 Task: Look for space in Jidd Ḩafş, Bahrain from 11th June, 2023 to 15th June, 2023 for 2 adults in price range Rs.7000 to Rs.16000. Place can be private room with 1  bedroom having 2 beds and 1 bathroom. Property type can be house, flat, guest house, hotel. Booking option can be shelf check-in. Required host language is English.
Action: Mouse moved to (638, 84)
Screenshot: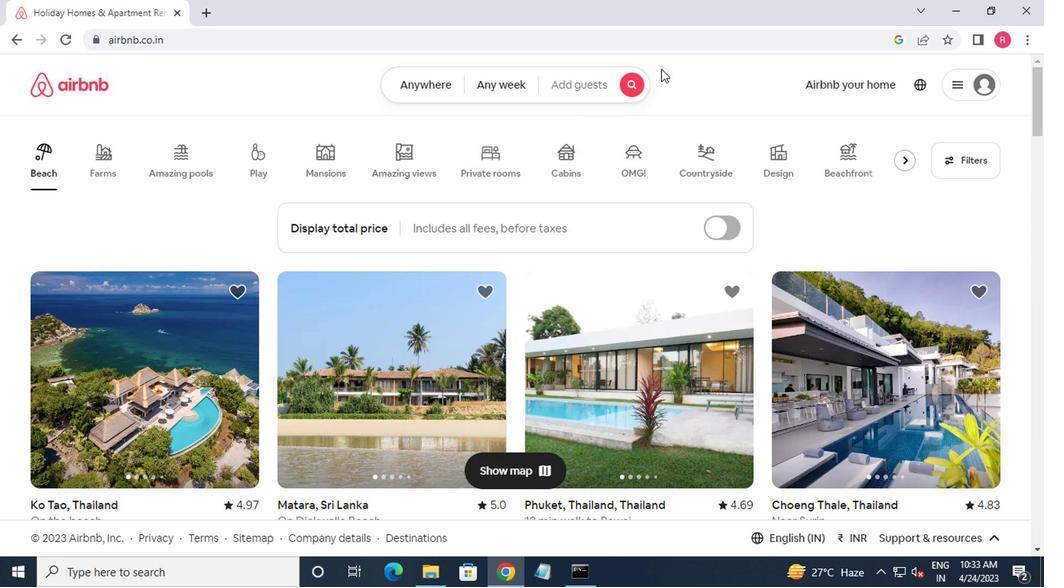 
Action: Mouse pressed left at (638, 84)
Screenshot: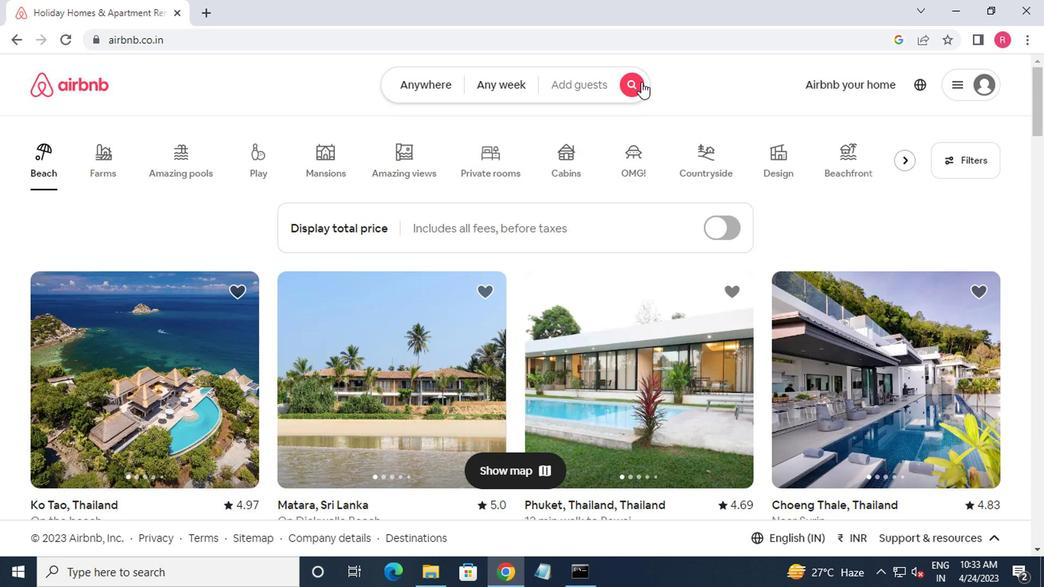 
Action: Mouse moved to (307, 156)
Screenshot: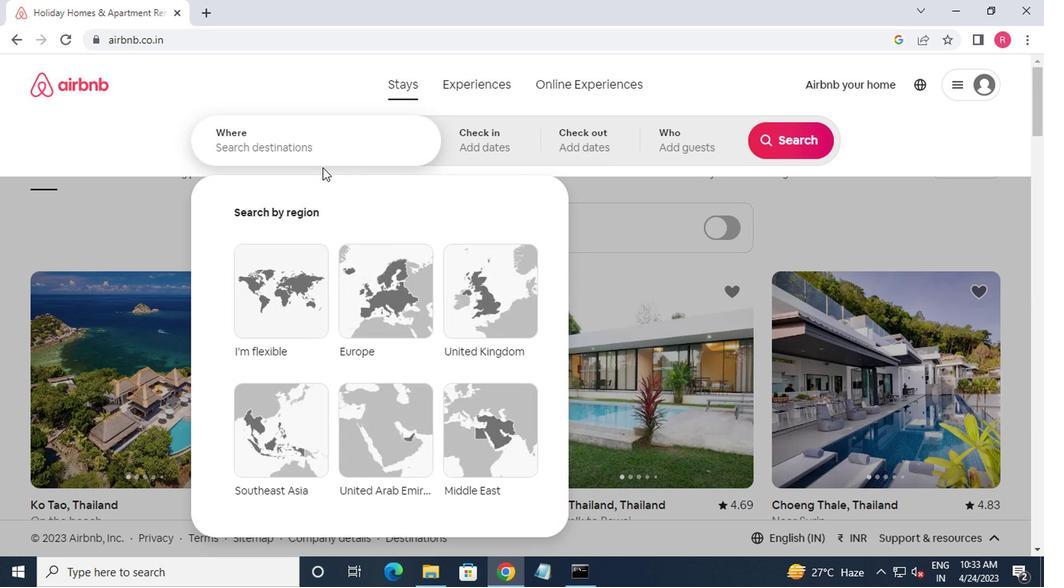
Action: Mouse pressed left at (307, 156)
Screenshot: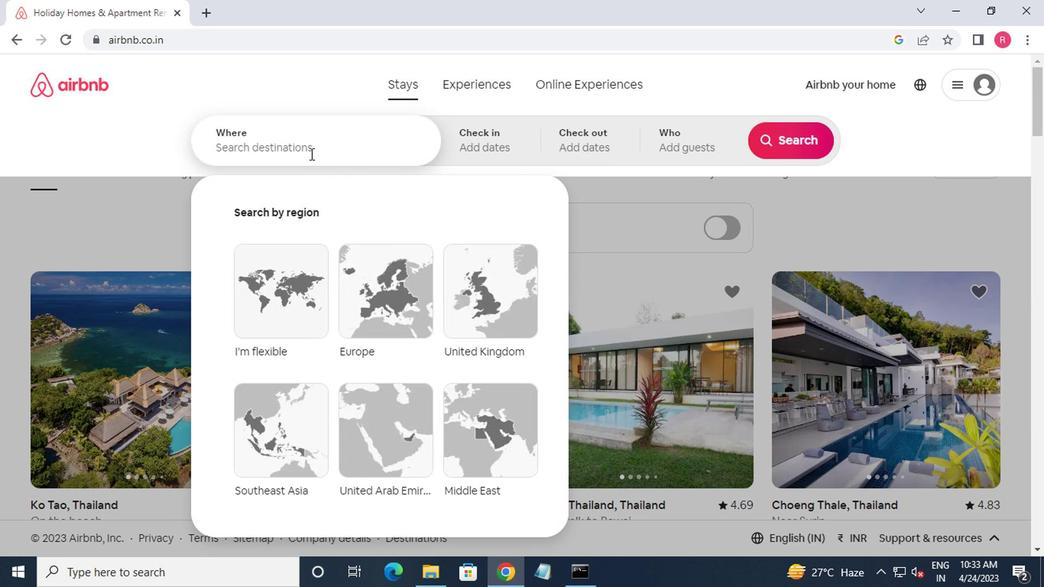 
Action: Key pressed jidd<Key.space>
Screenshot: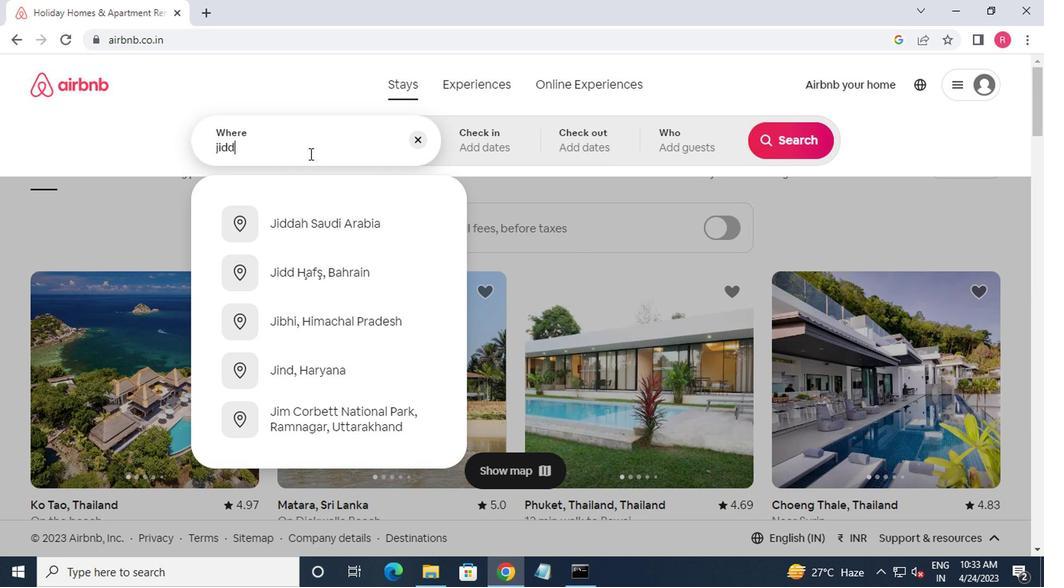 
Action: Mouse moved to (290, 275)
Screenshot: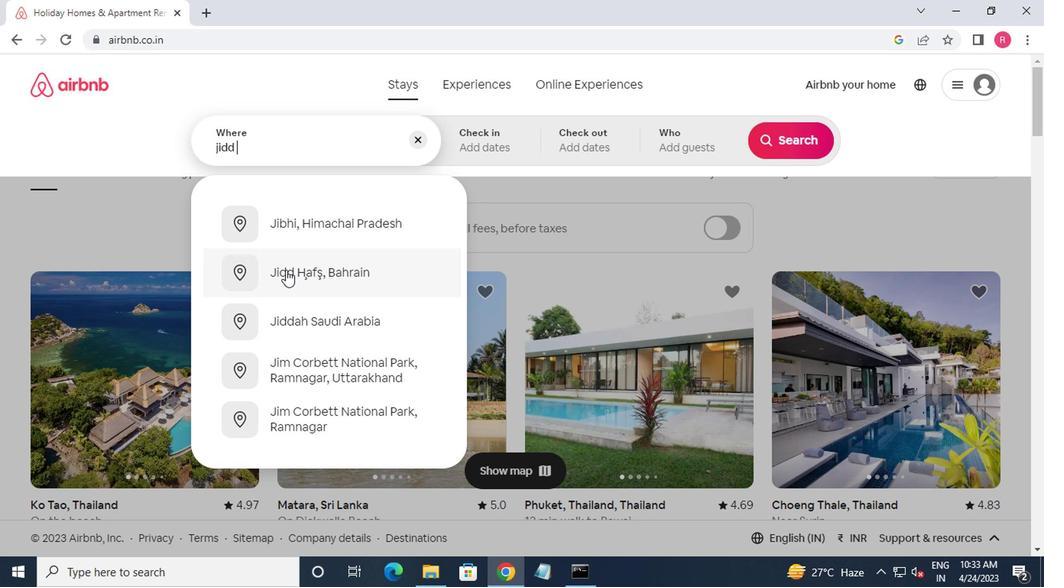 
Action: Mouse pressed left at (290, 275)
Screenshot: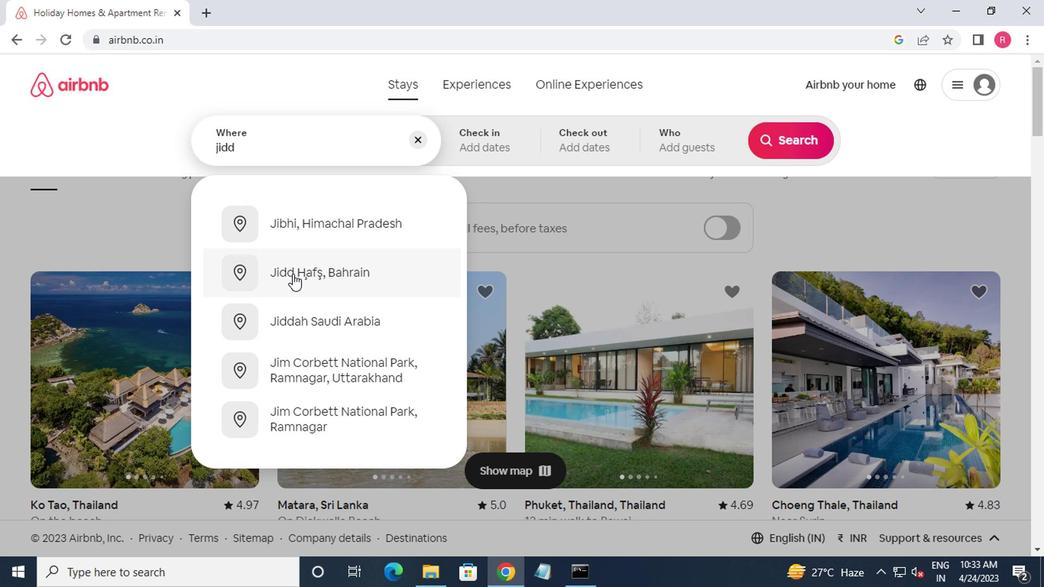
Action: Mouse moved to (776, 264)
Screenshot: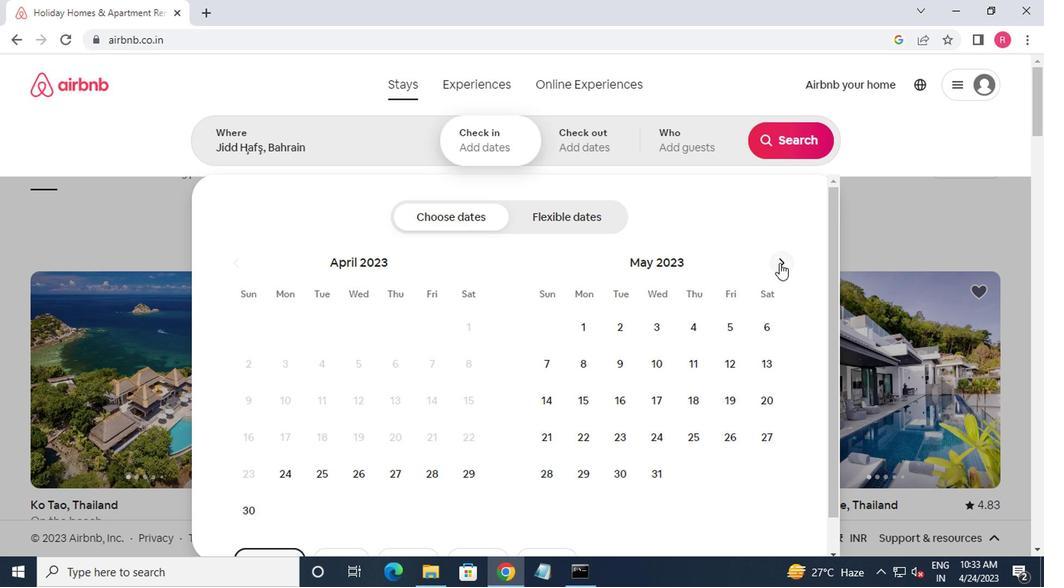 
Action: Mouse pressed left at (776, 264)
Screenshot: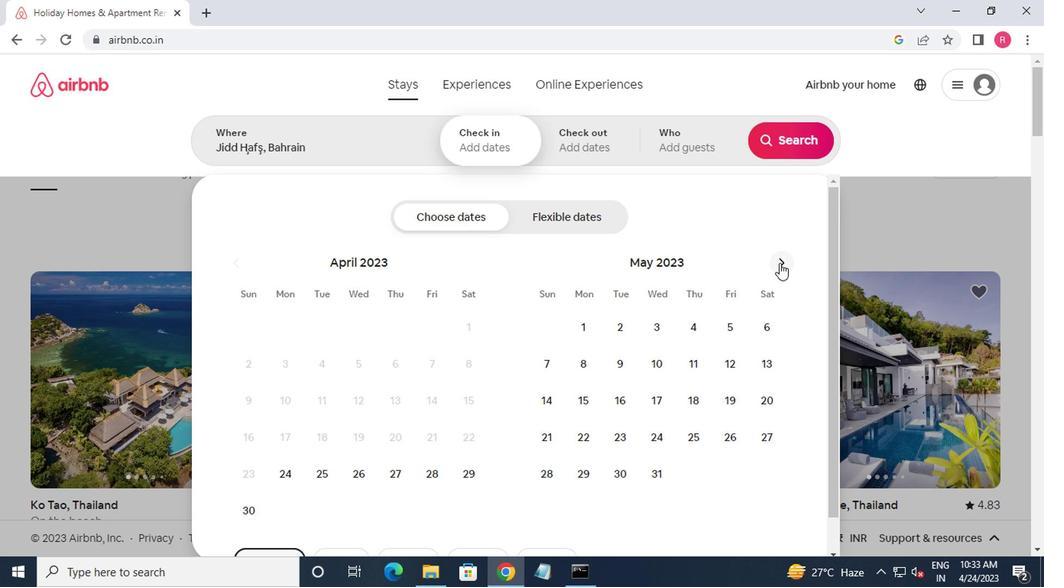 
Action: Mouse moved to (553, 396)
Screenshot: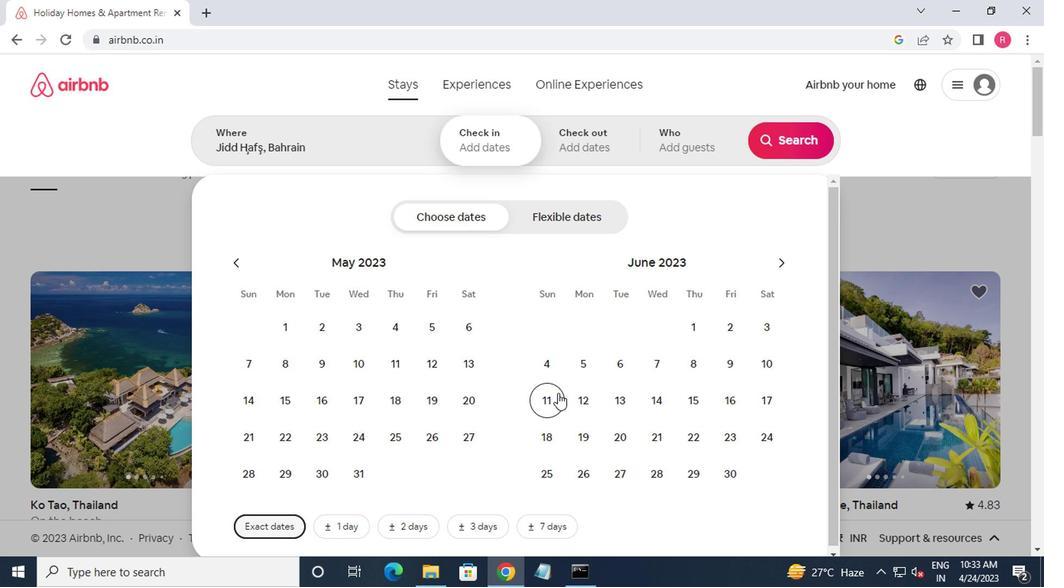 
Action: Mouse pressed left at (553, 396)
Screenshot: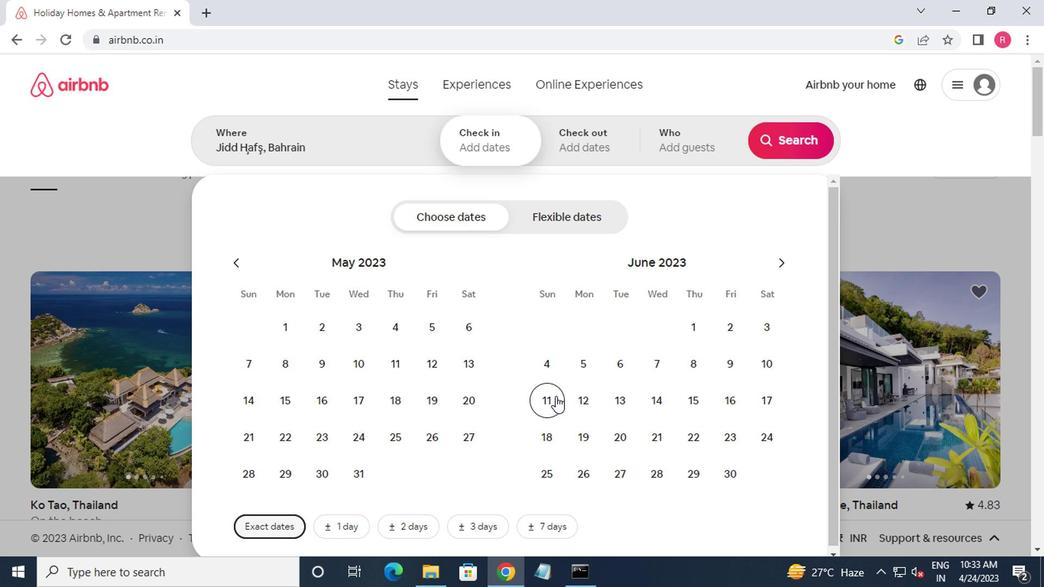 
Action: Mouse moved to (681, 400)
Screenshot: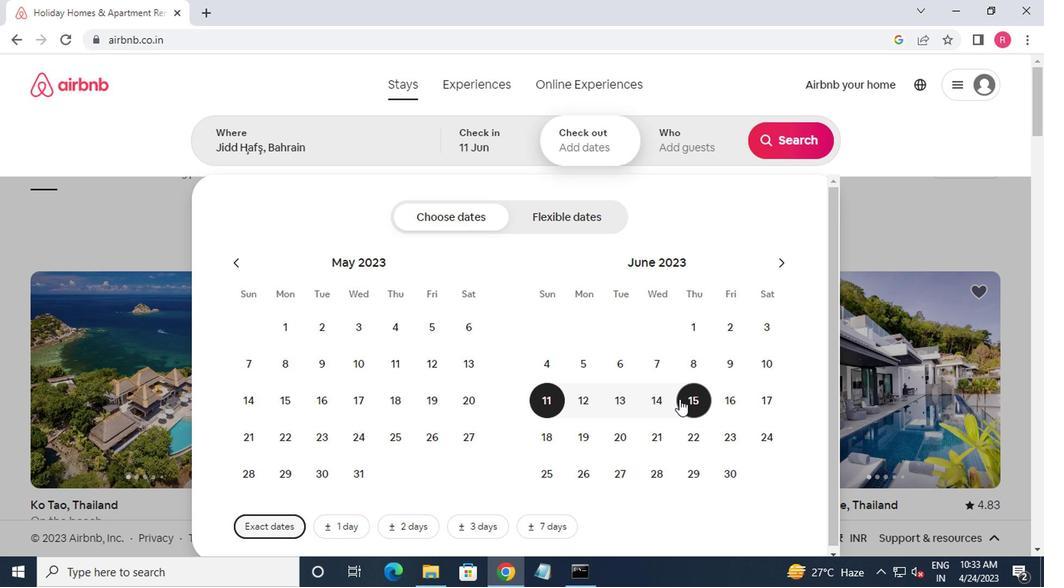 
Action: Mouse pressed left at (681, 400)
Screenshot: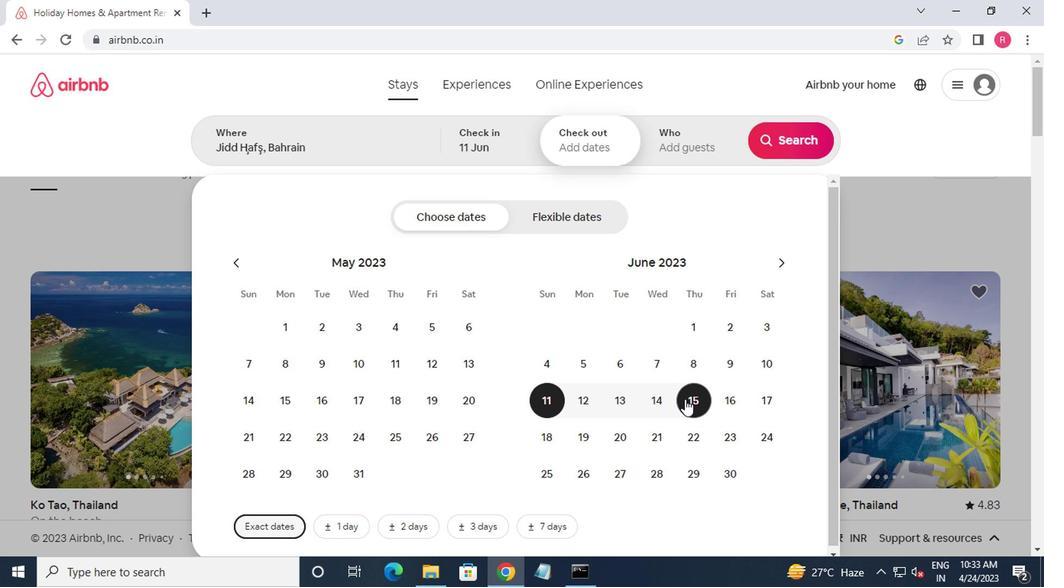 
Action: Mouse moved to (698, 148)
Screenshot: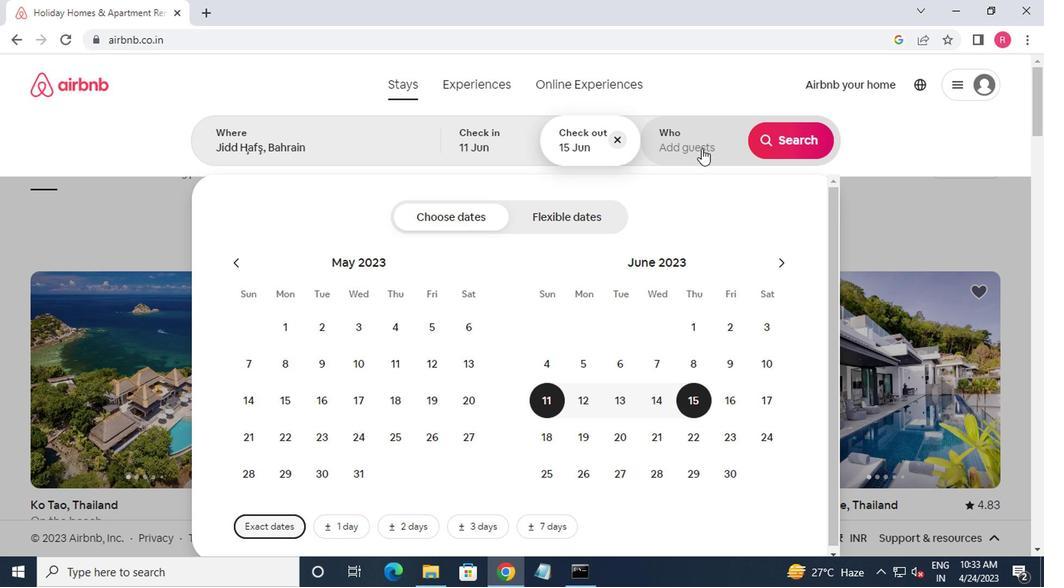 
Action: Mouse pressed left at (698, 148)
Screenshot: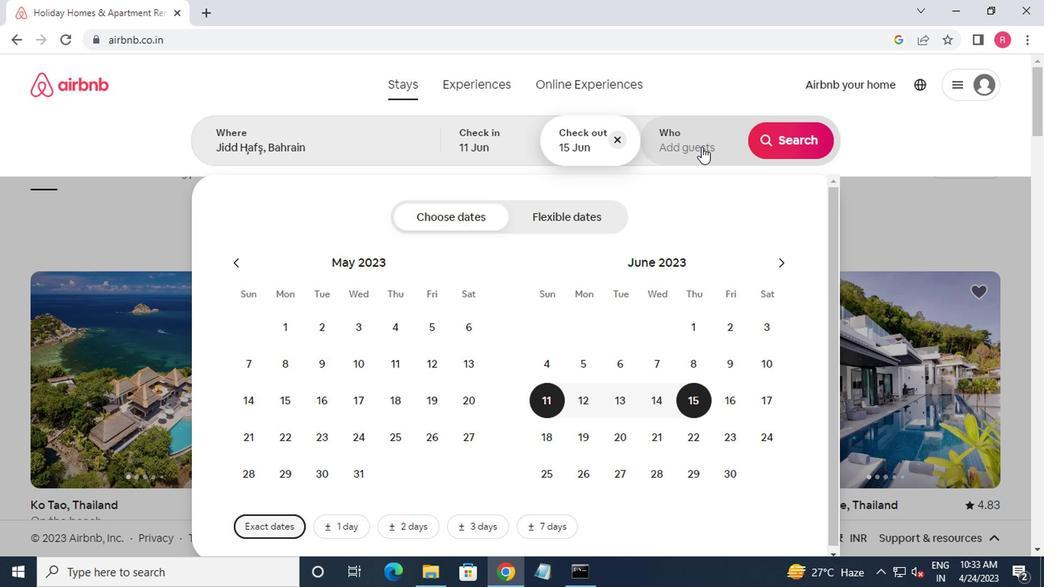 
Action: Mouse moved to (784, 226)
Screenshot: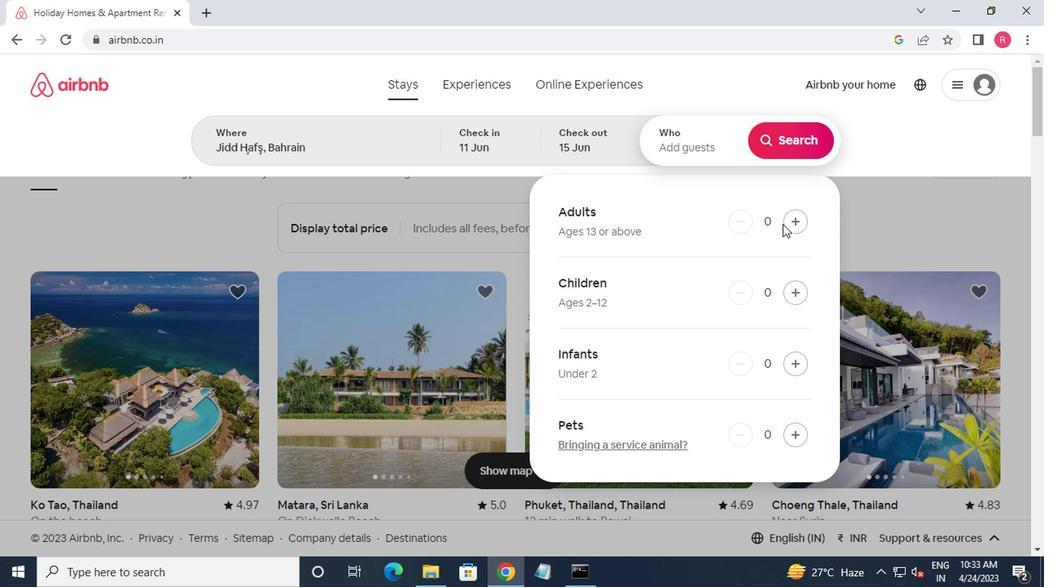 
Action: Mouse pressed left at (784, 226)
Screenshot: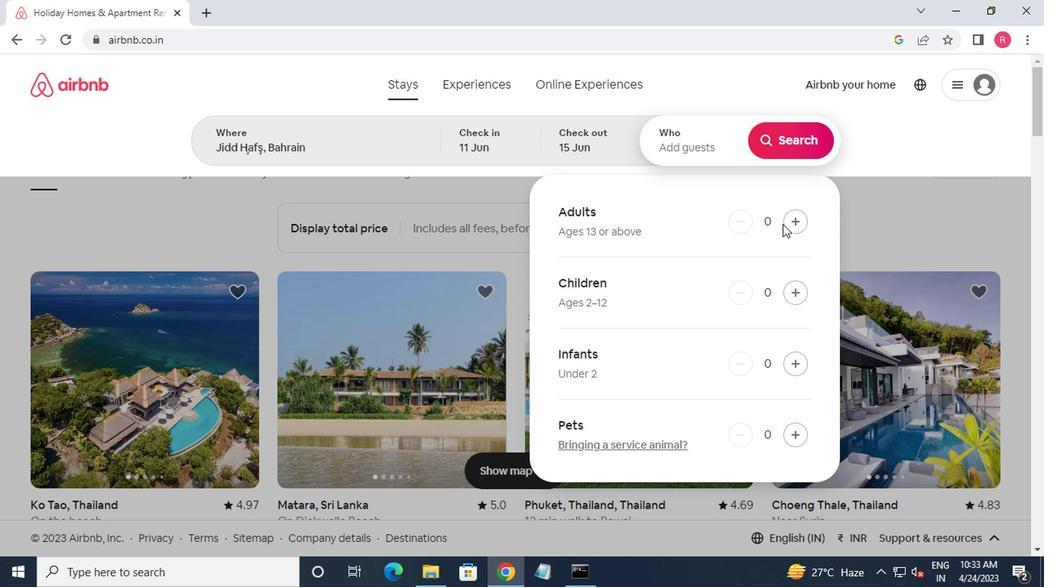 
Action: Mouse moved to (785, 226)
Screenshot: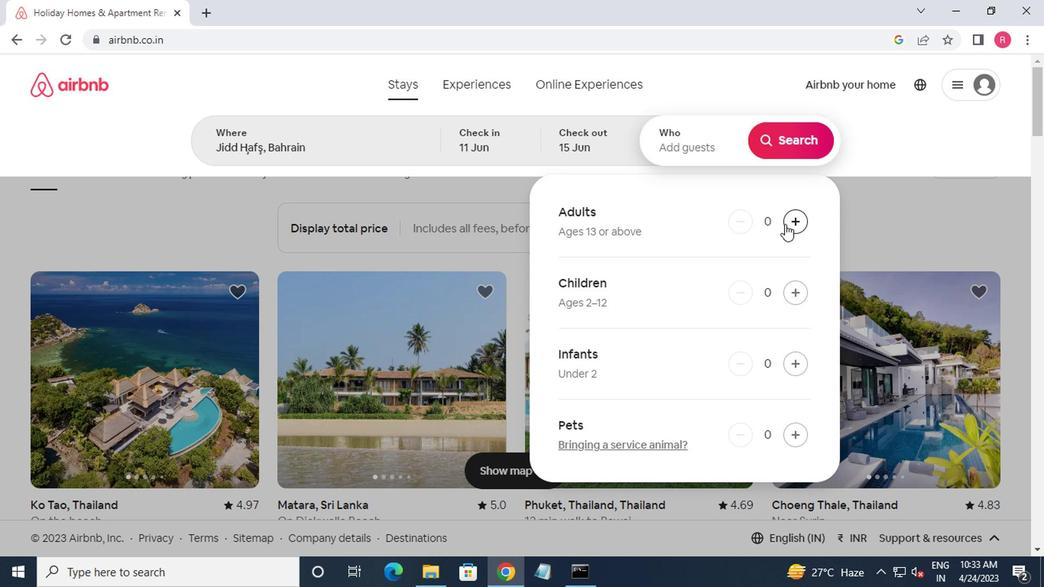 
Action: Mouse pressed left at (785, 226)
Screenshot: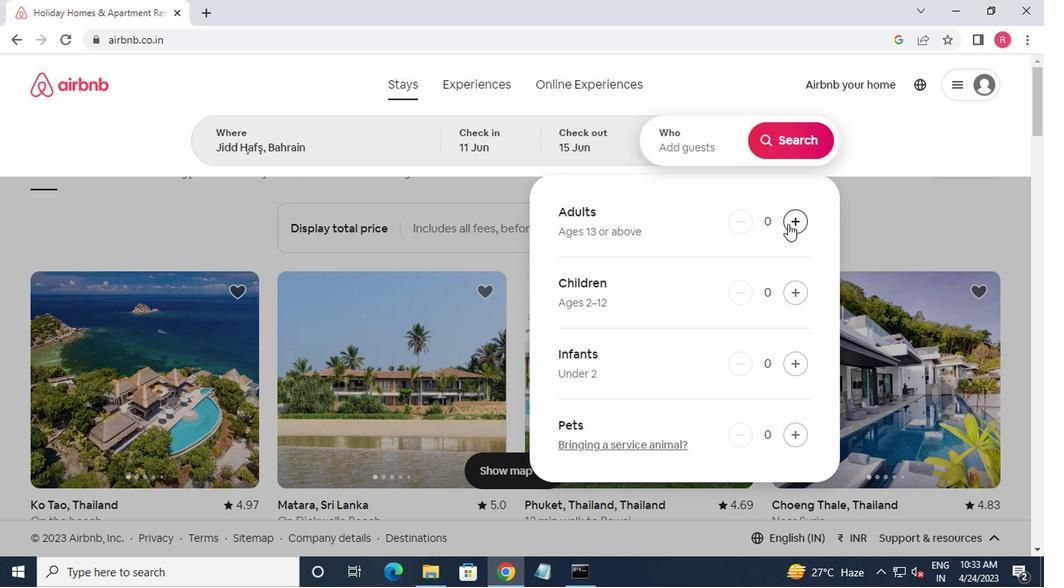 
Action: Mouse moved to (776, 150)
Screenshot: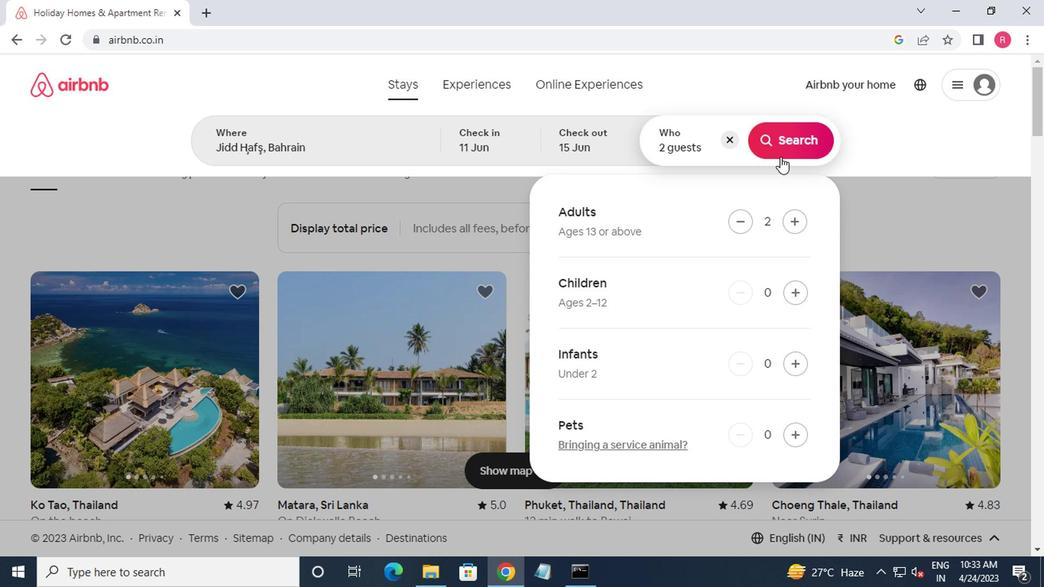 
Action: Mouse pressed left at (776, 150)
Screenshot: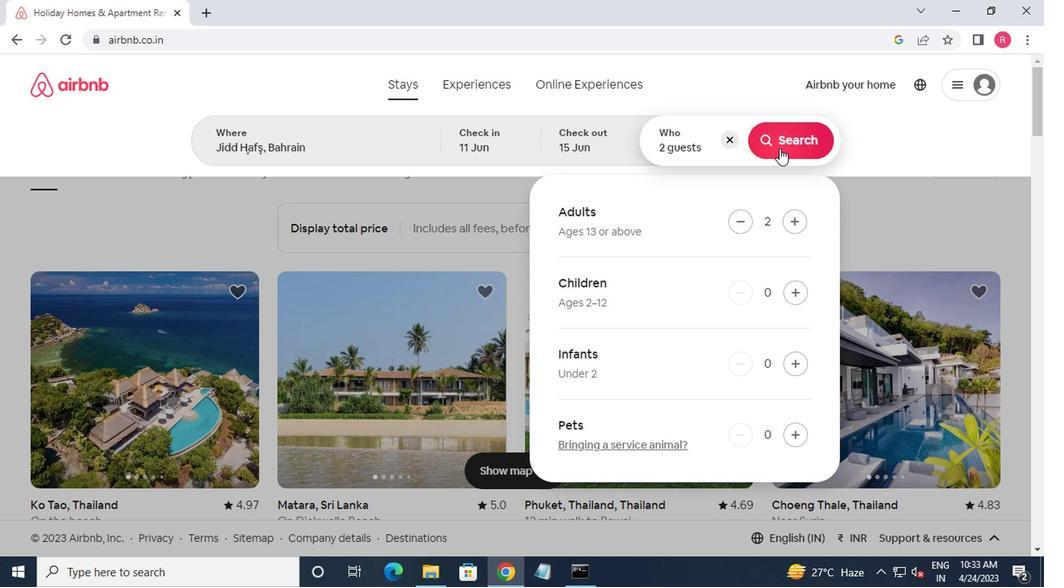 
Action: Mouse moved to (996, 139)
Screenshot: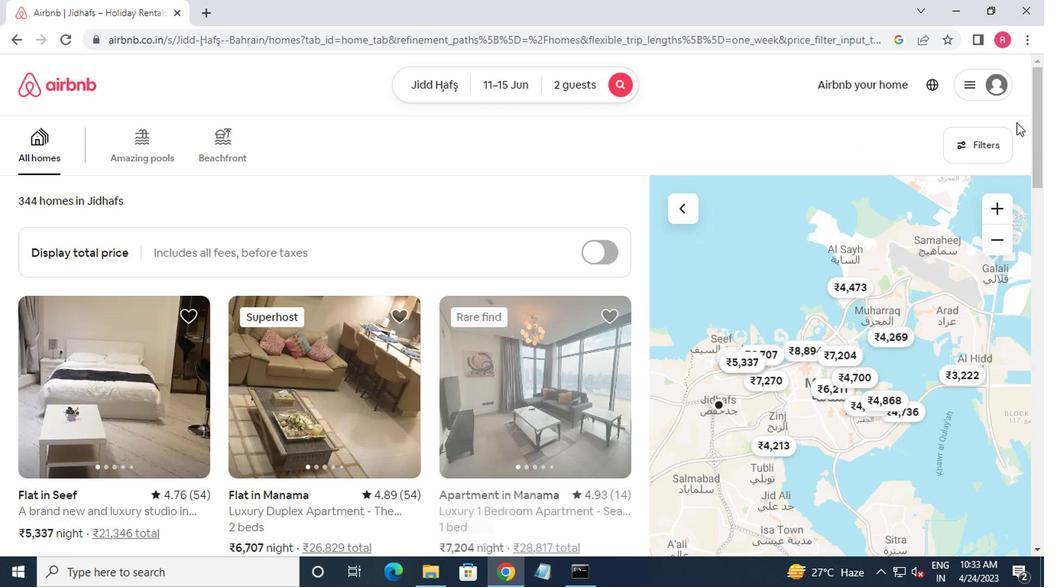 
Action: Mouse pressed left at (996, 139)
Screenshot: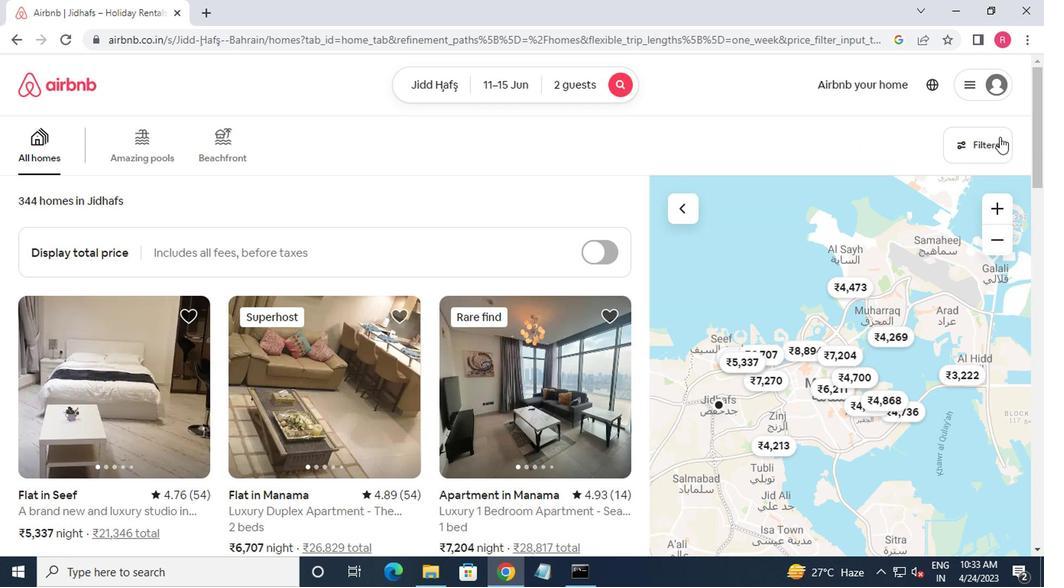 
Action: Mouse moved to (323, 331)
Screenshot: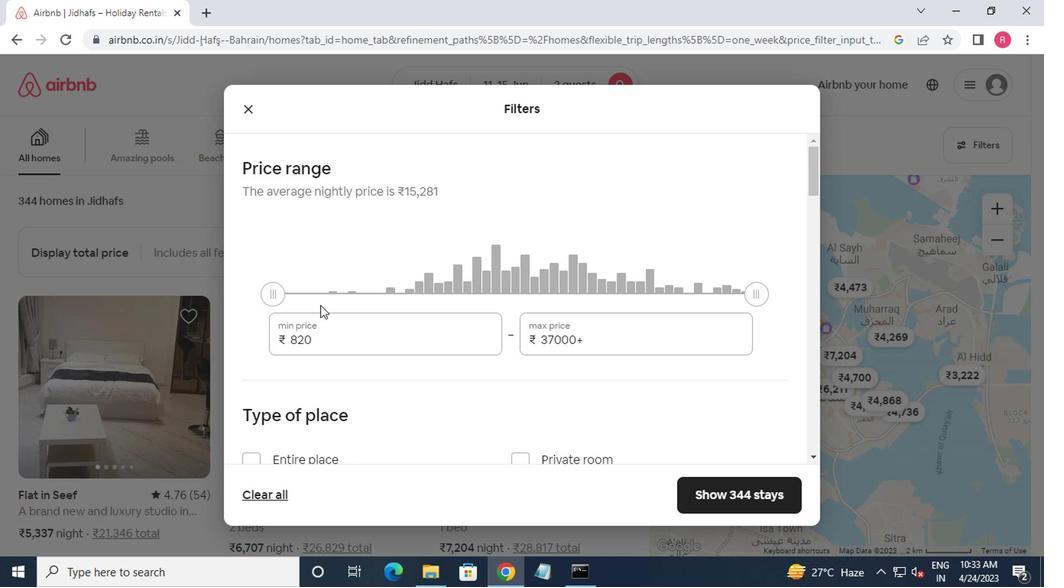 
Action: Mouse pressed left at (323, 331)
Screenshot: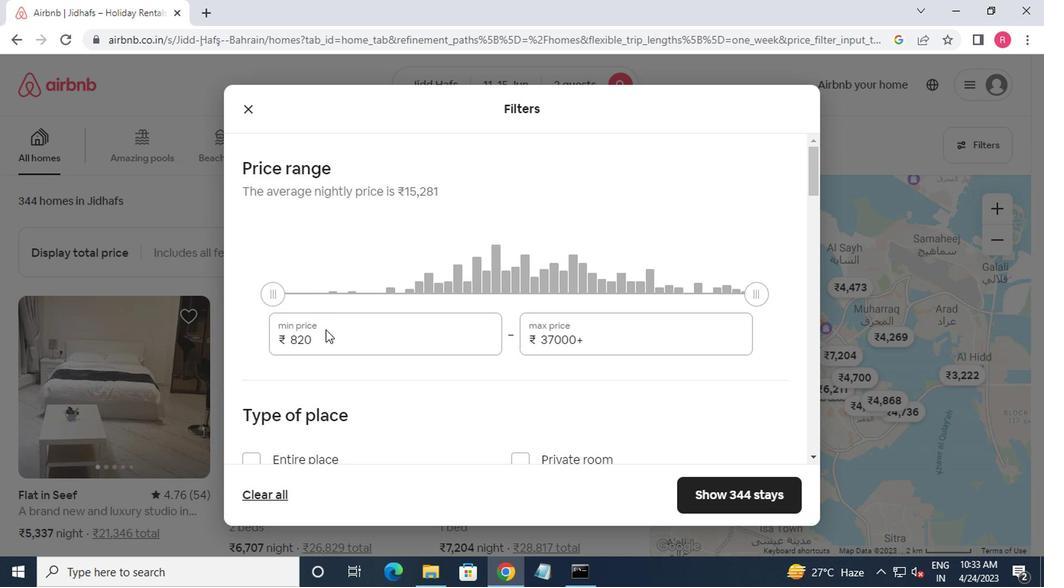 
Action: Mouse moved to (329, 330)
Screenshot: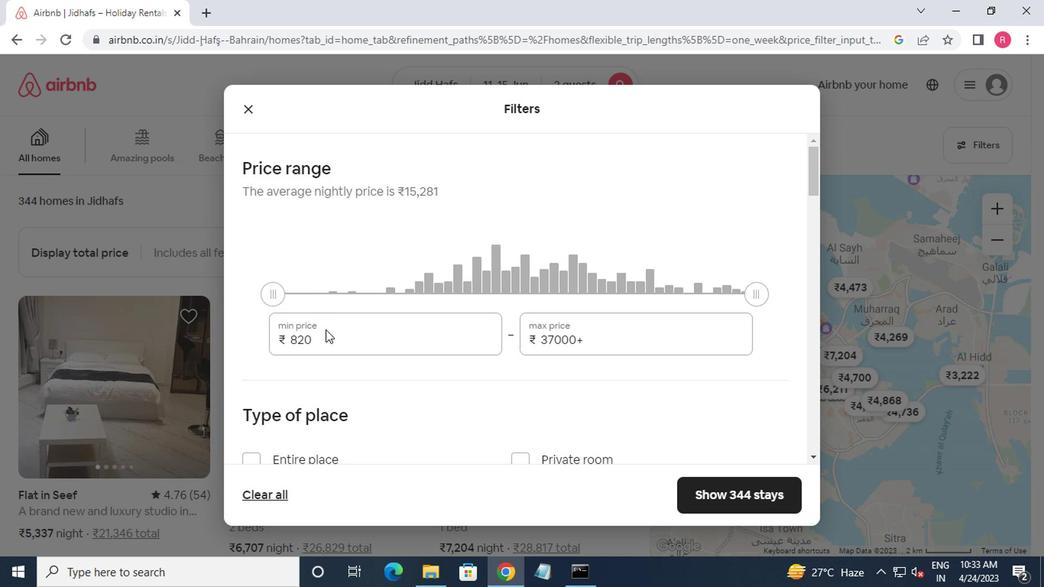 
Action: Key pressed <Key.backspace><Key.backspace><Key.backspace><Key.backspace><Key.backspace><Key.backspace><Key.backspace><Key.backspace><Key.backspace><Key.backspace><Key.backspace><Key.backspace><Key.backspace>7000<Key.tab>1600<Key.backspace><Key.backspace><Key.backspace><Key.backspace><Key.backspace><Key.backspace><Key.backspace><Key.backspace><Key.backspace><Key.backspace><Key.backspace><Key.backspace><Key.backspace>16000
Screenshot: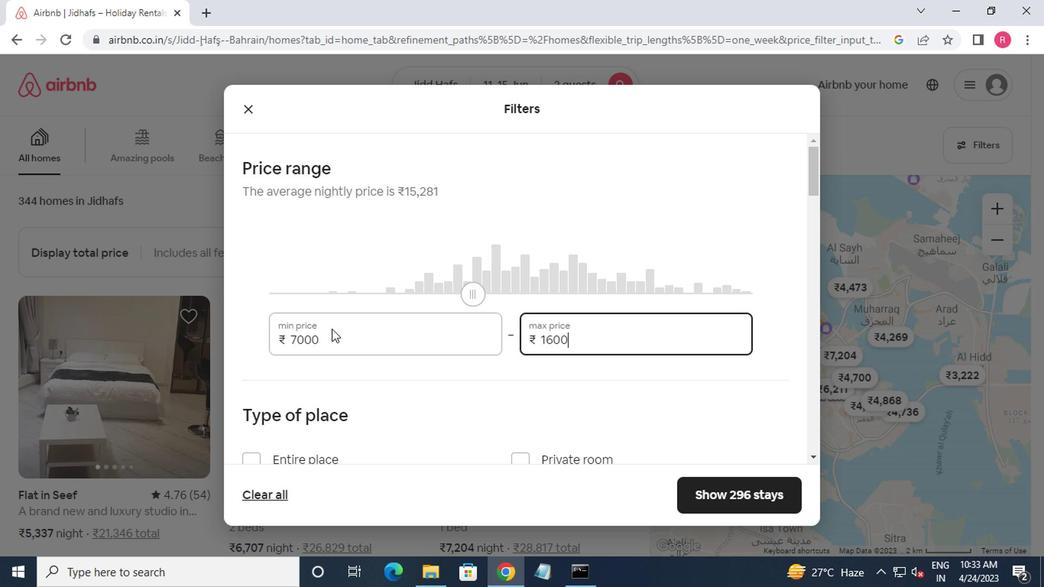 
Action: Mouse moved to (329, 330)
Screenshot: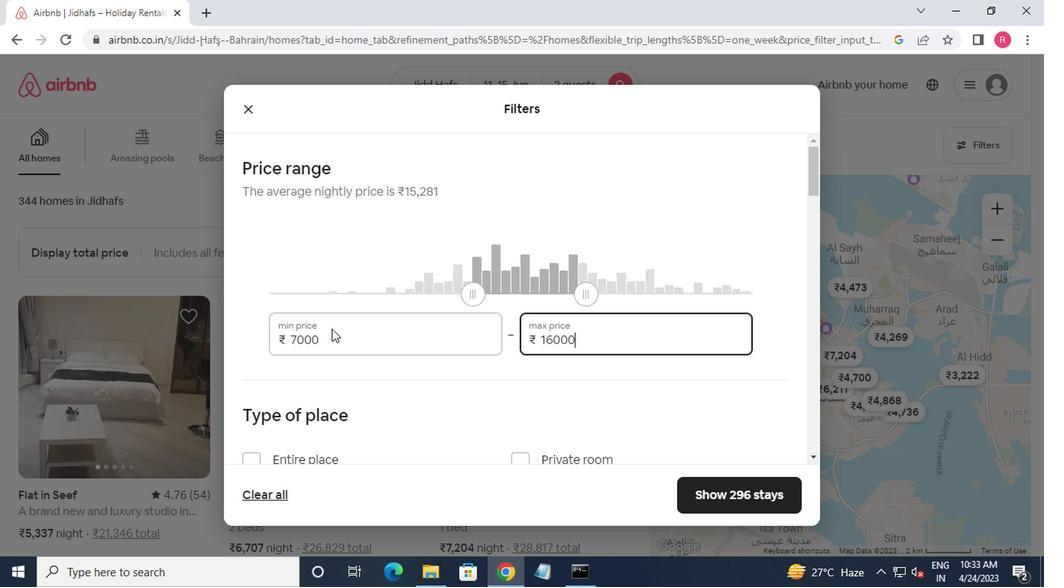 
Action: Mouse scrolled (329, 329) with delta (0, 0)
Screenshot: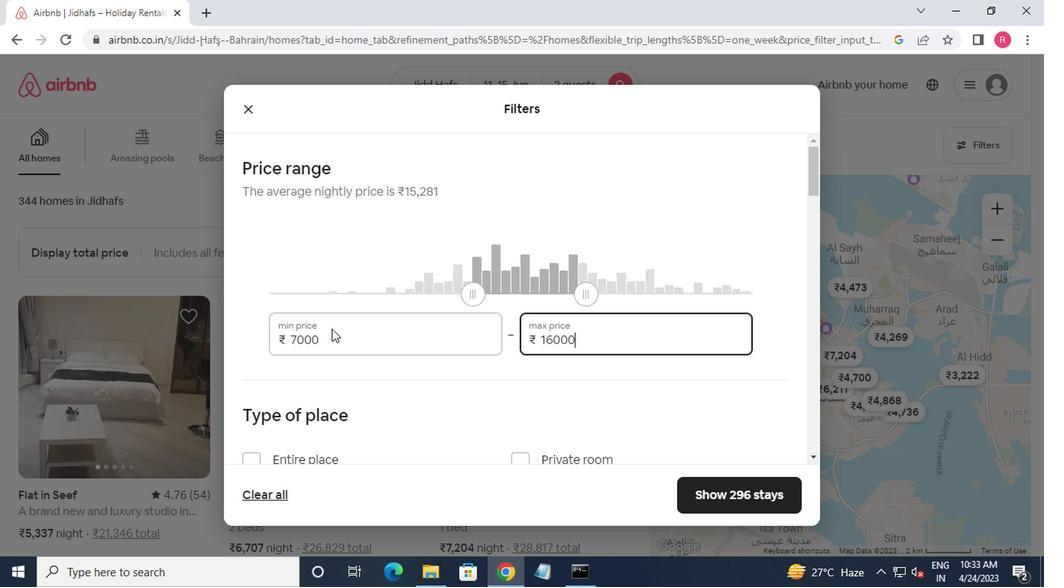 
Action: Mouse moved to (329, 340)
Screenshot: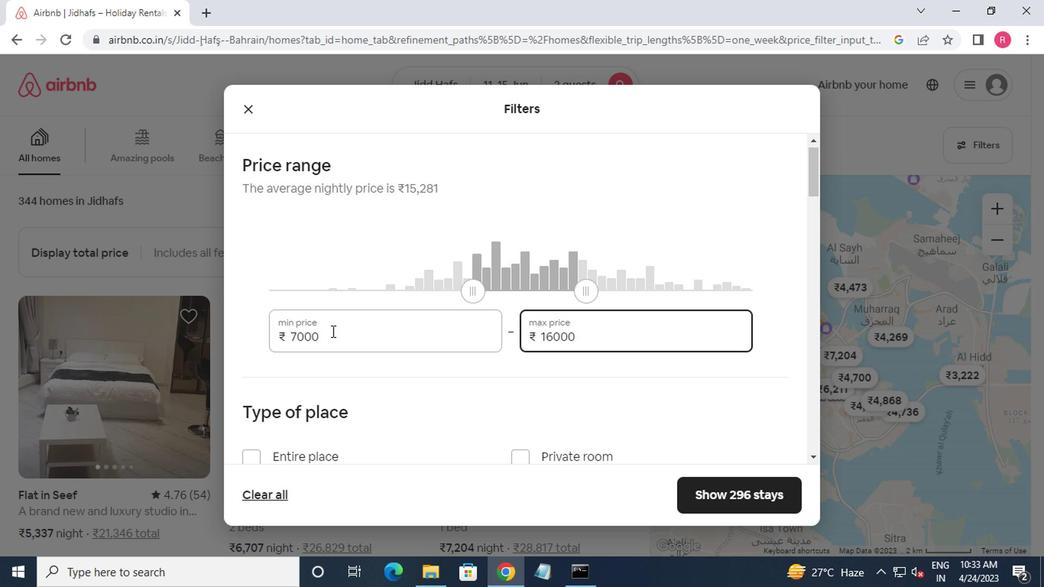 
Action: Mouse scrolled (329, 340) with delta (0, 0)
Screenshot: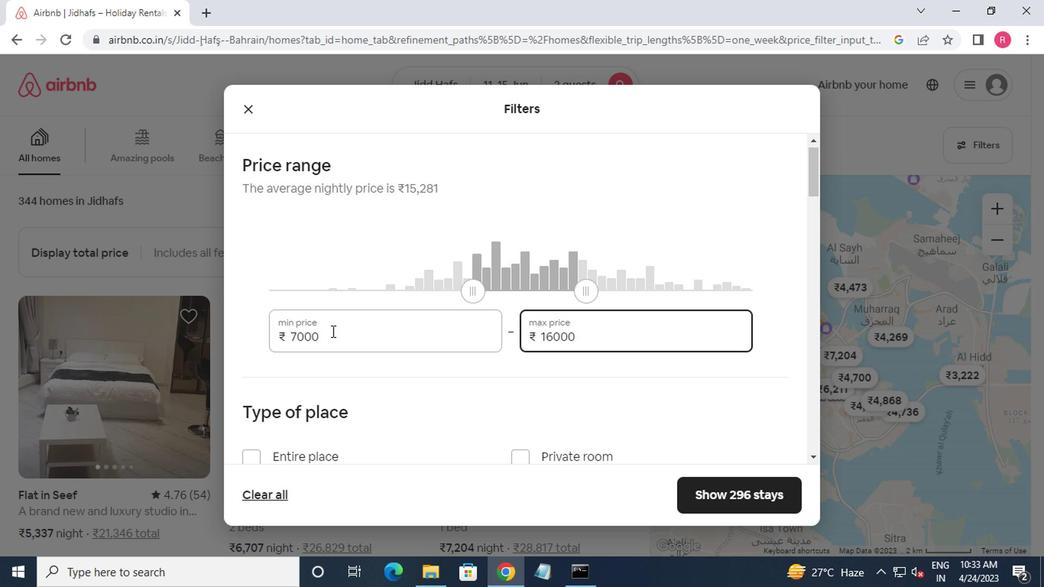 
Action: Mouse moved to (516, 316)
Screenshot: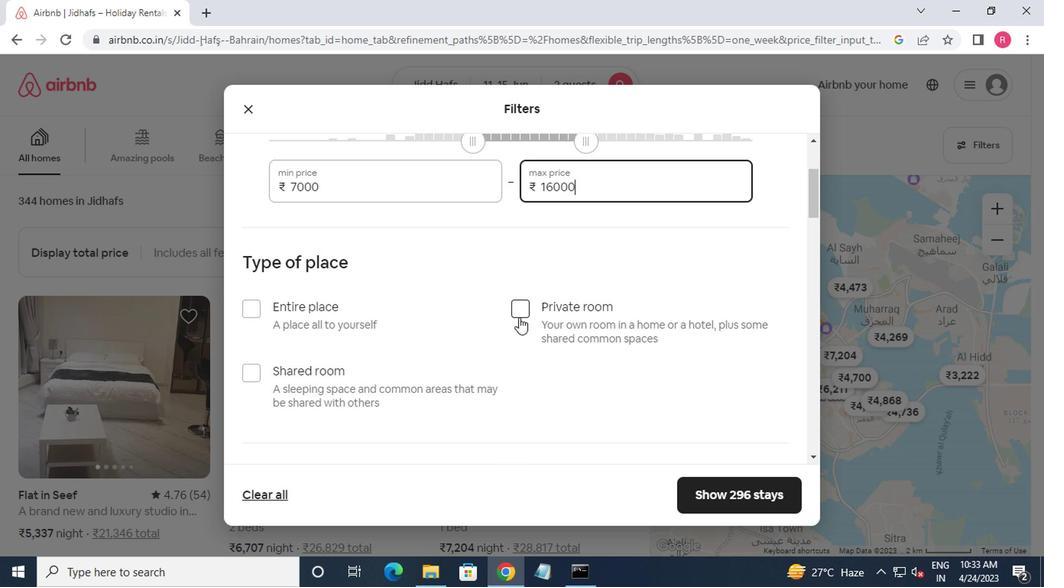 
Action: Mouse pressed left at (516, 316)
Screenshot: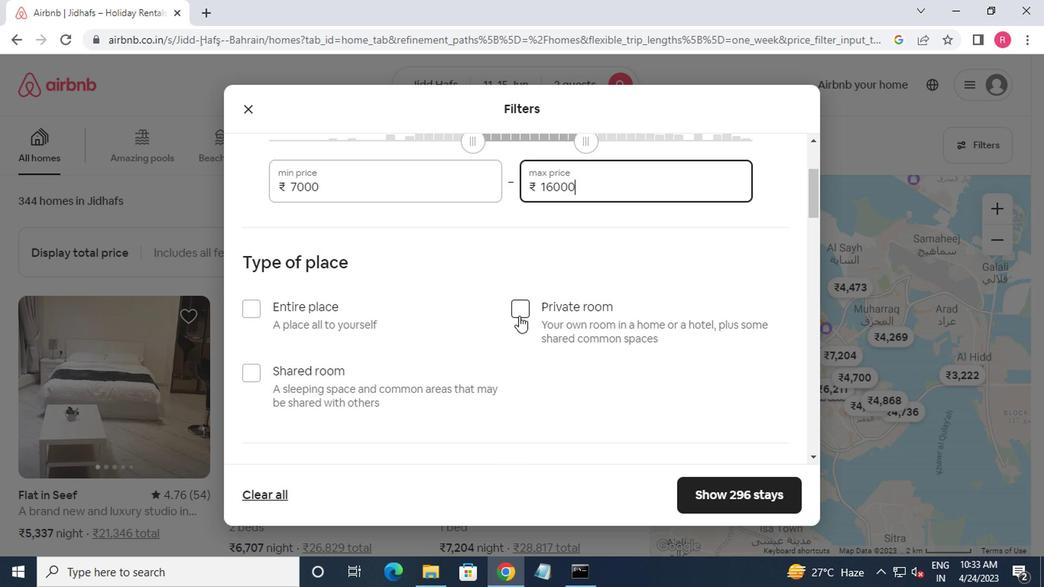 
Action: Mouse moved to (443, 377)
Screenshot: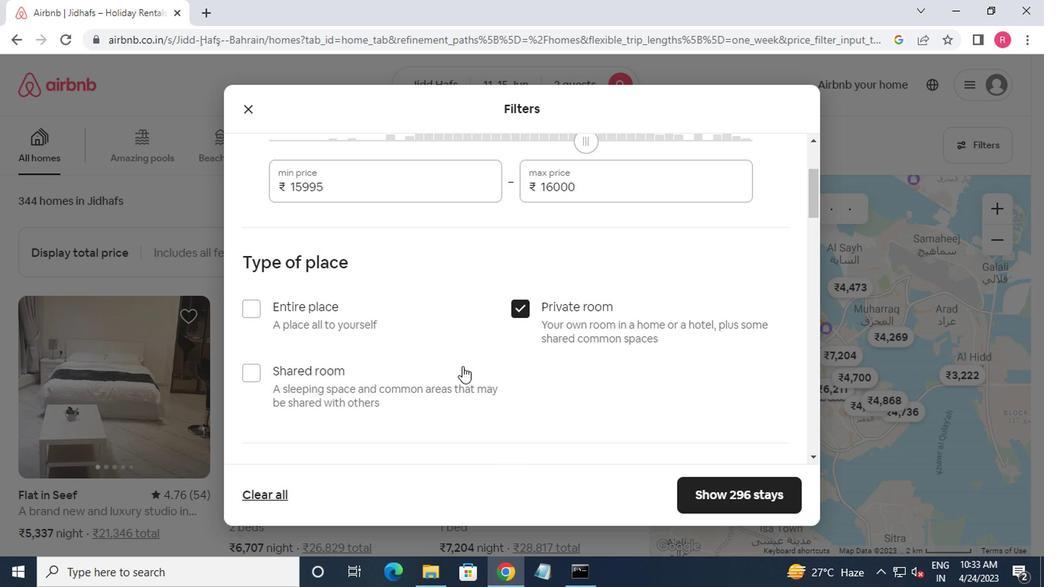 
Action: Mouse scrolled (443, 376) with delta (0, 0)
Screenshot: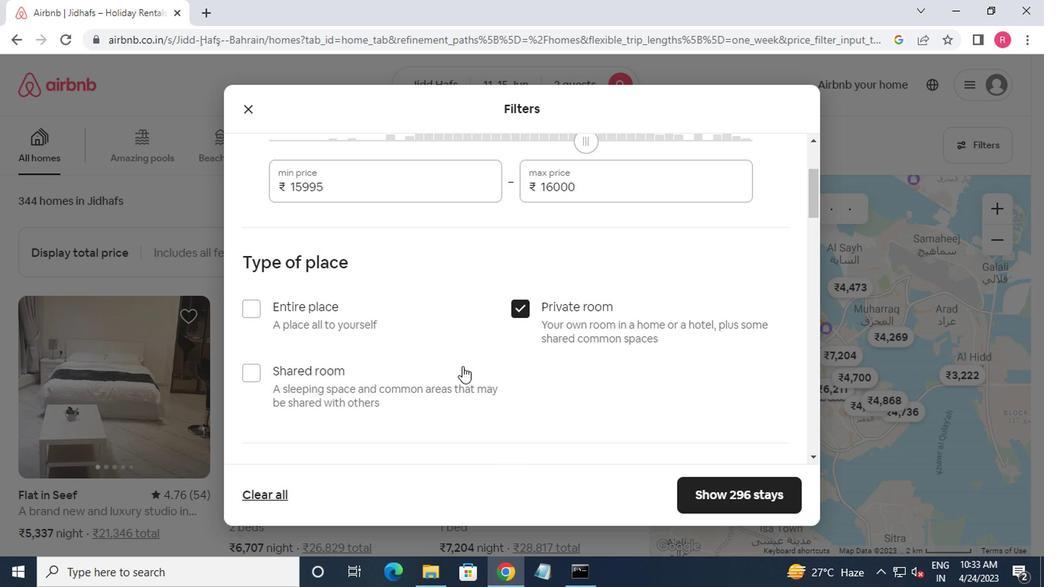 
Action: Mouse moved to (435, 380)
Screenshot: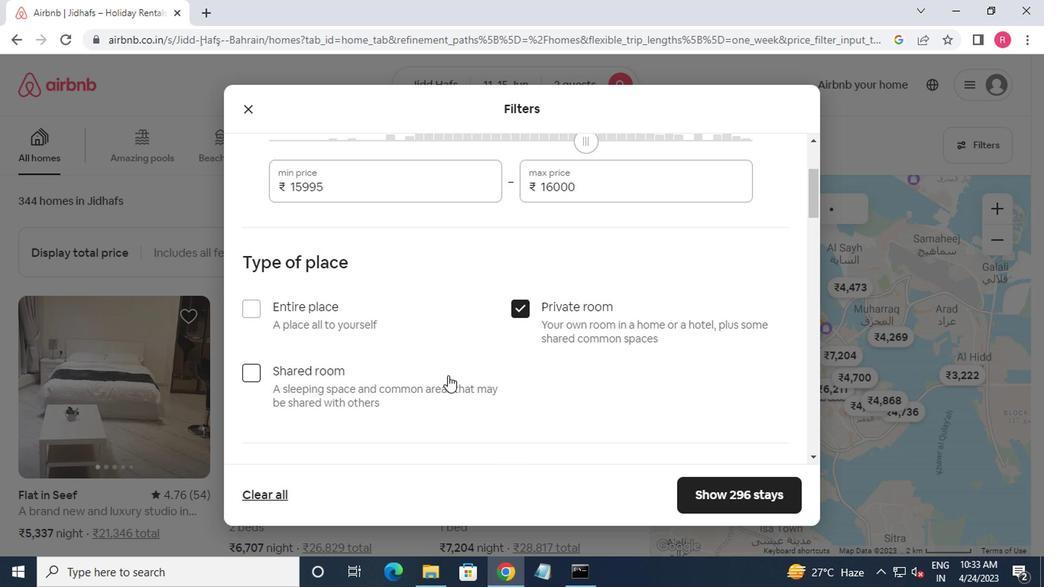 
Action: Mouse scrolled (435, 379) with delta (0, -1)
Screenshot: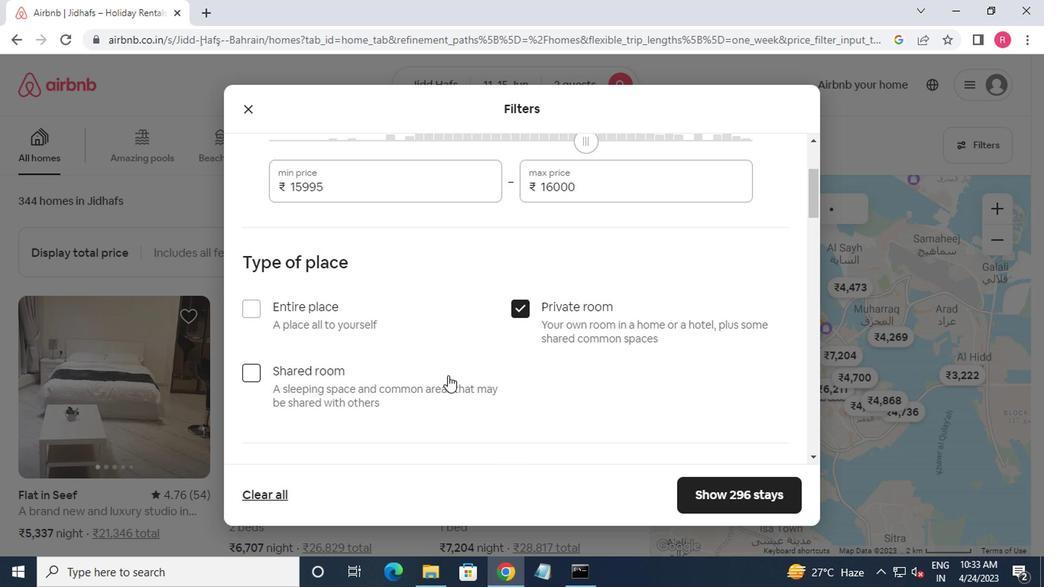
Action: Mouse moved to (420, 386)
Screenshot: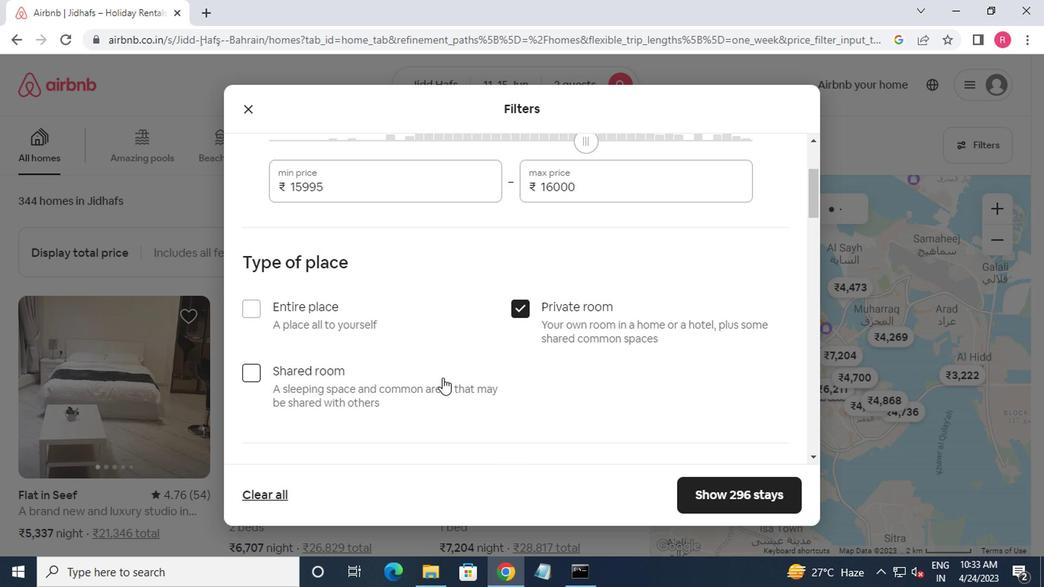 
Action: Mouse scrolled (420, 385) with delta (0, -1)
Screenshot: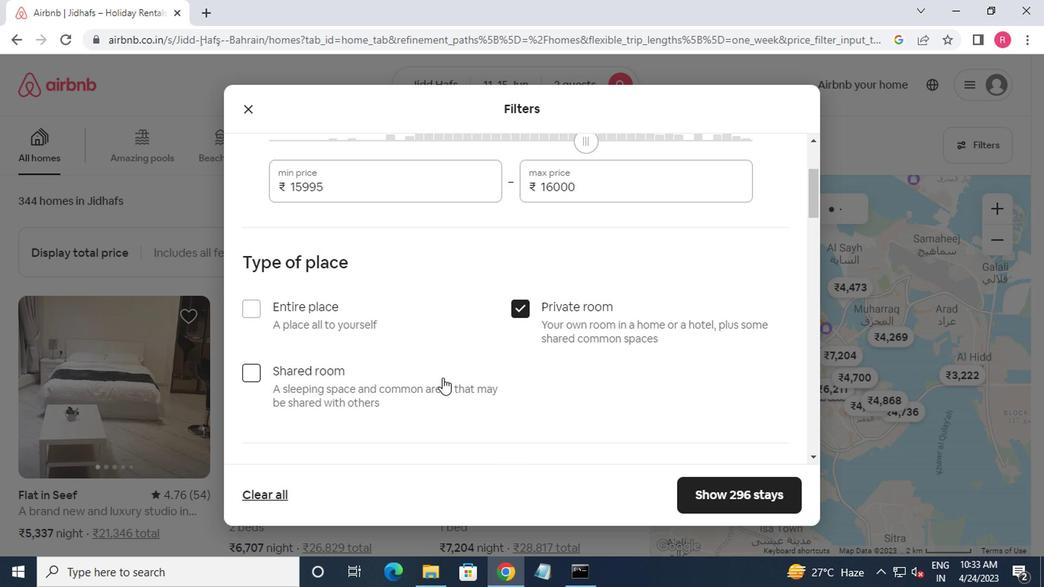 
Action: Mouse moved to (317, 330)
Screenshot: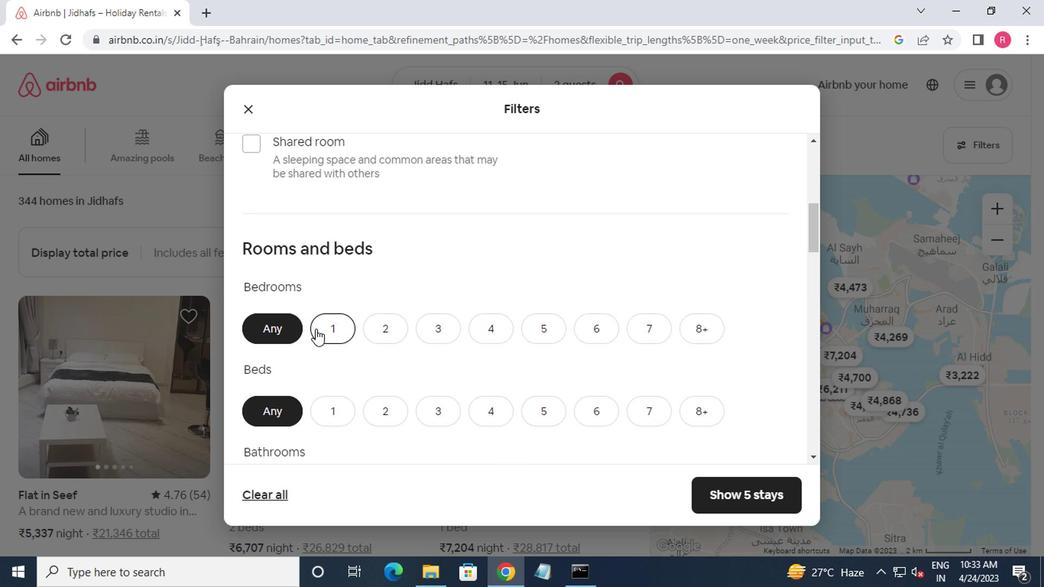 
Action: Mouse pressed left at (317, 330)
Screenshot: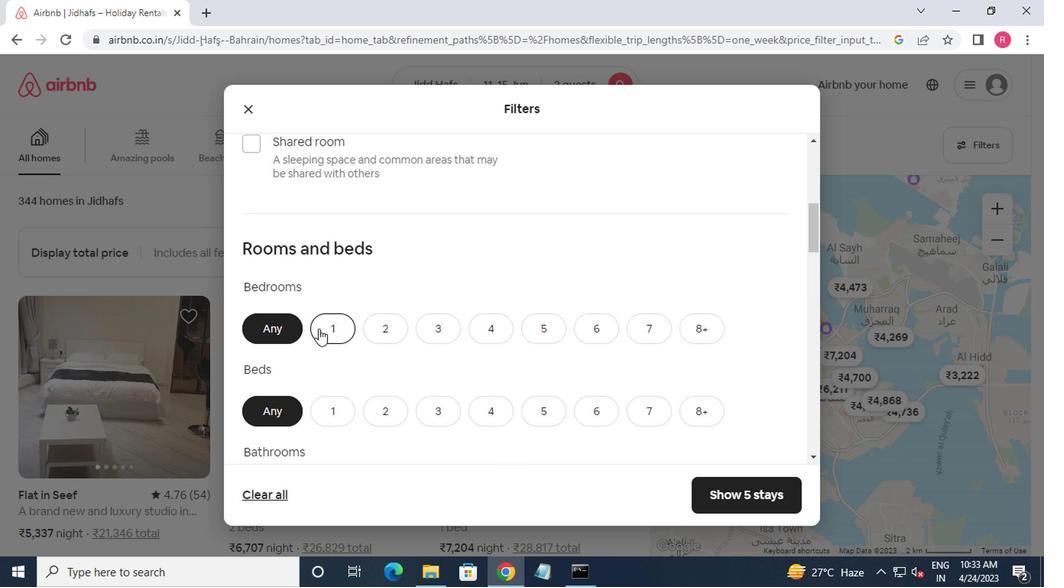 
Action: Mouse moved to (325, 422)
Screenshot: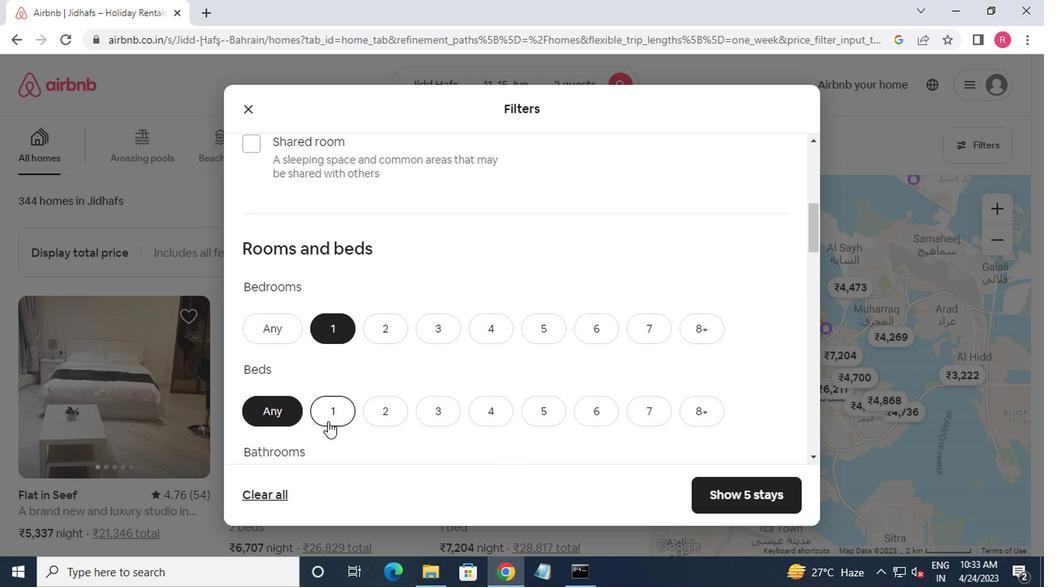 
Action: Mouse pressed left at (325, 422)
Screenshot: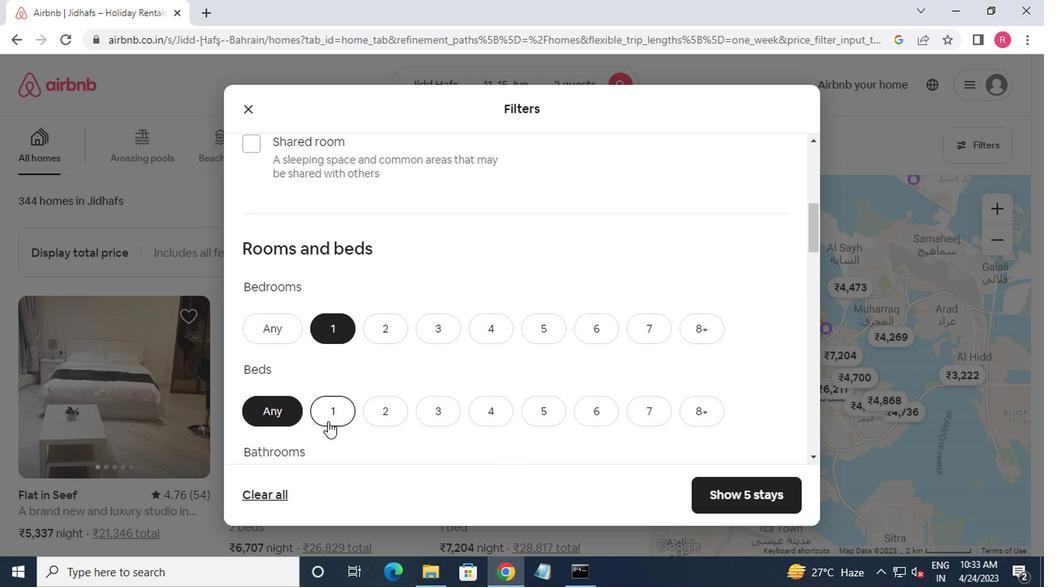 
Action: Mouse moved to (401, 403)
Screenshot: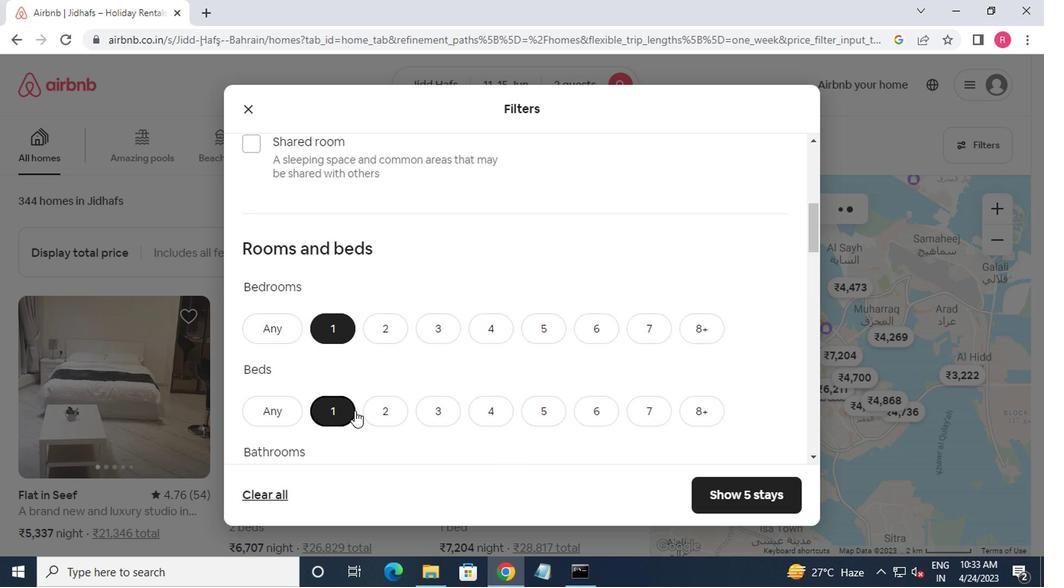 
Action: Mouse pressed left at (401, 403)
Screenshot: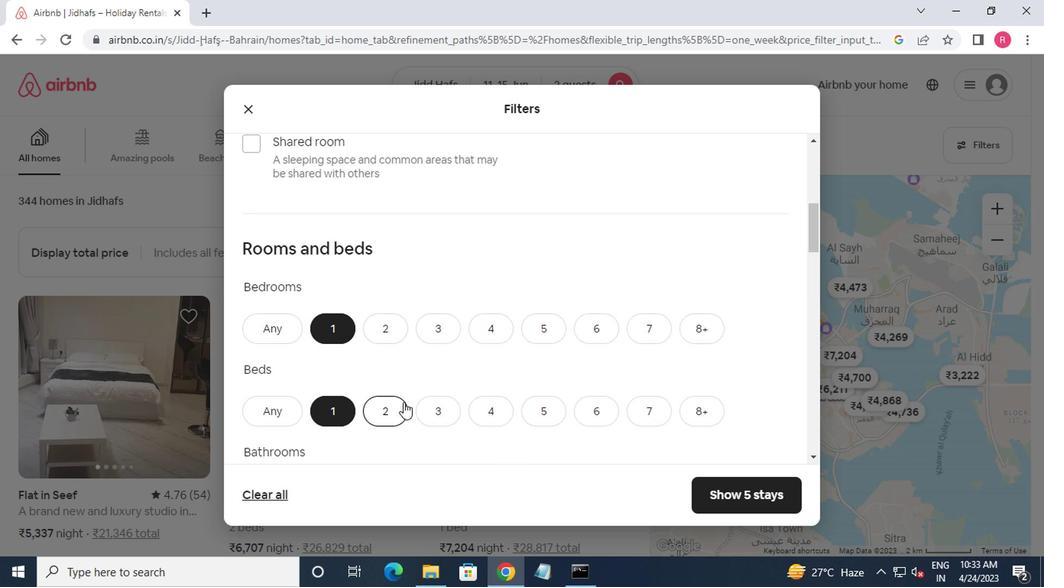 
Action: Mouse scrolled (401, 402) with delta (0, -1)
Screenshot: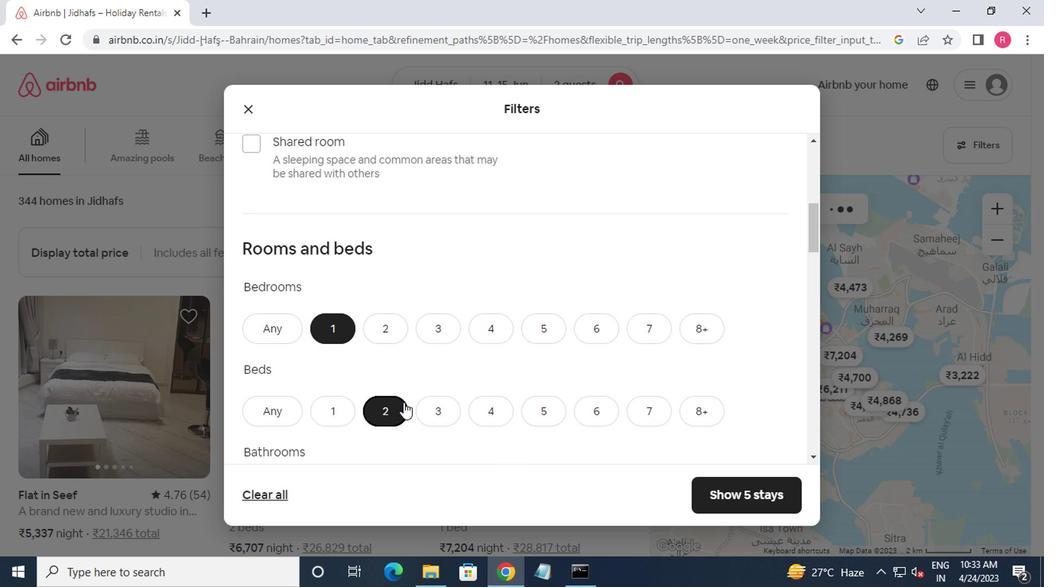 
Action: Mouse moved to (350, 419)
Screenshot: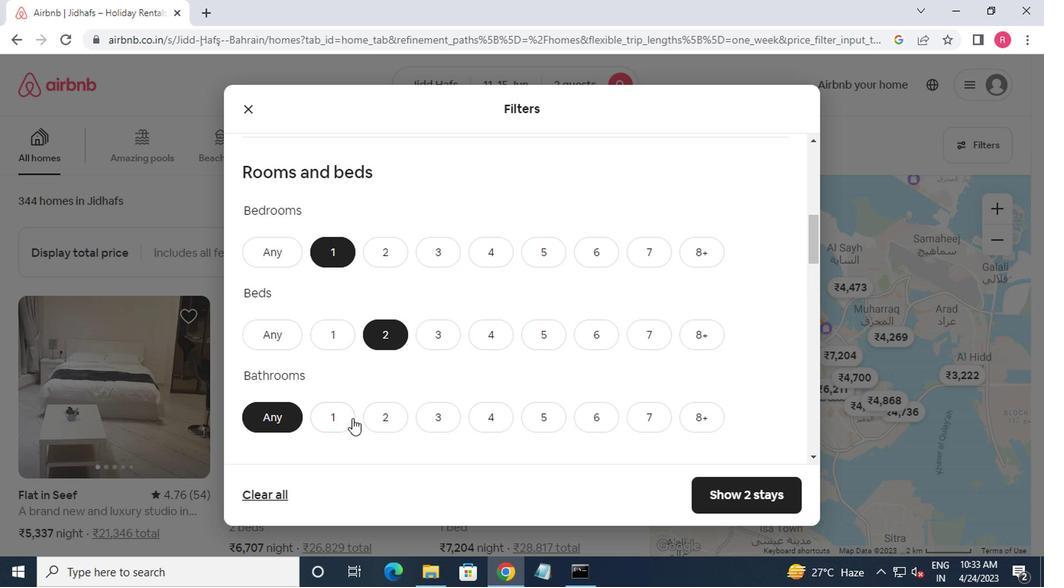 
Action: Mouse pressed left at (350, 419)
Screenshot: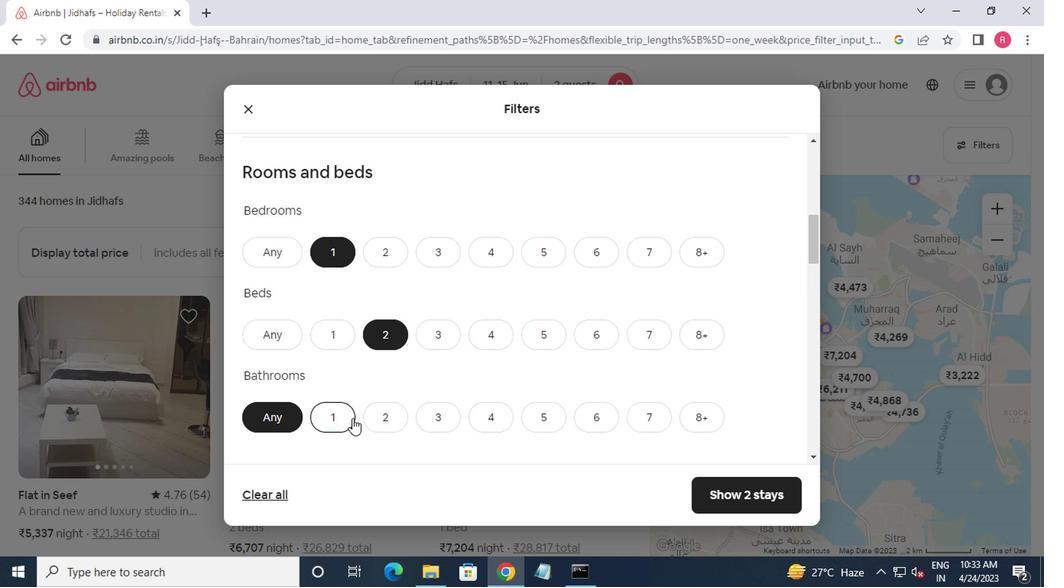 
Action: Mouse scrolled (350, 418) with delta (0, 0)
Screenshot: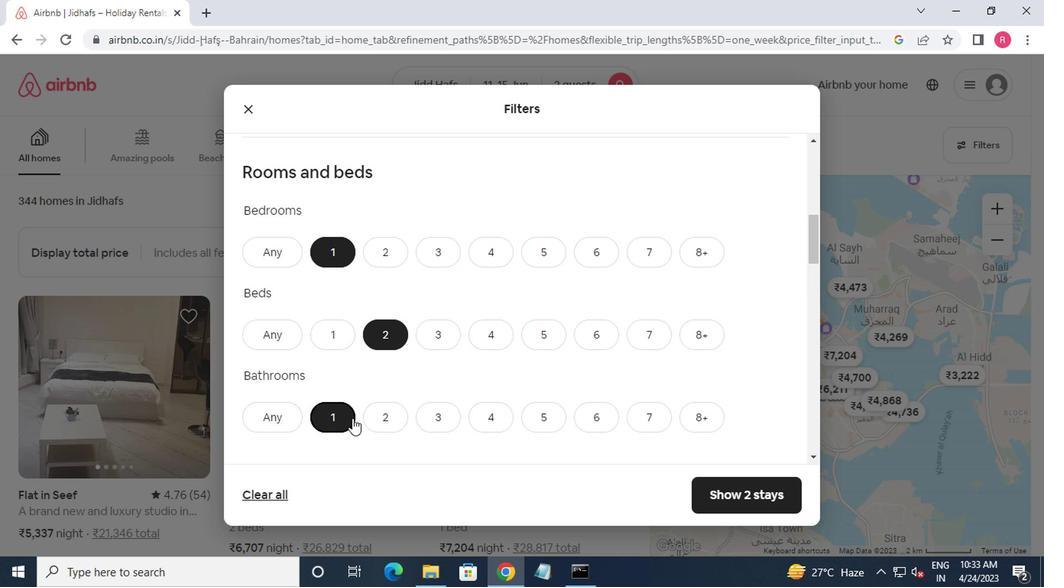 
Action: Mouse scrolled (350, 418) with delta (0, 0)
Screenshot: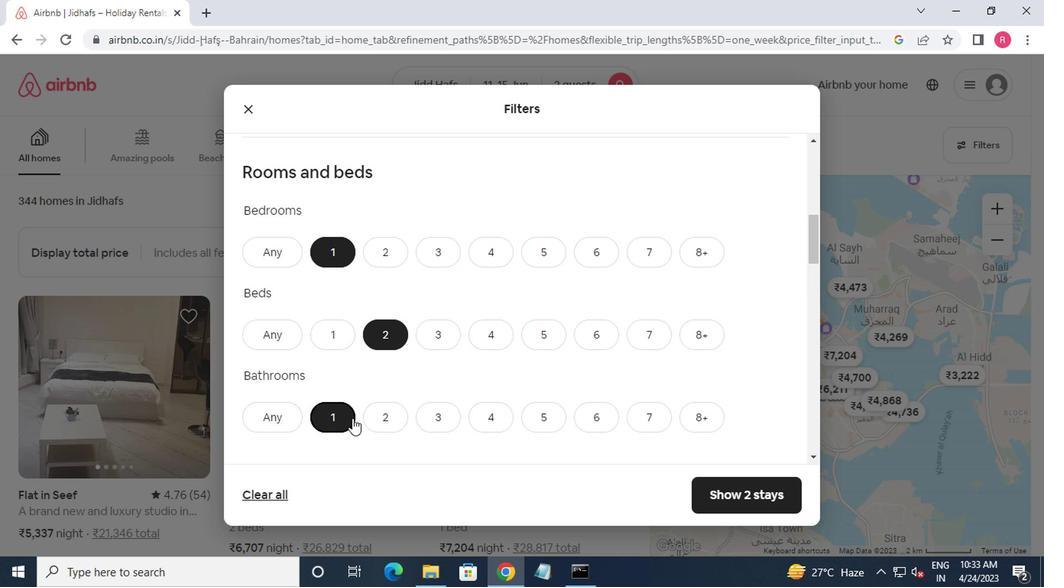 
Action: Mouse scrolled (350, 418) with delta (0, 0)
Screenshot: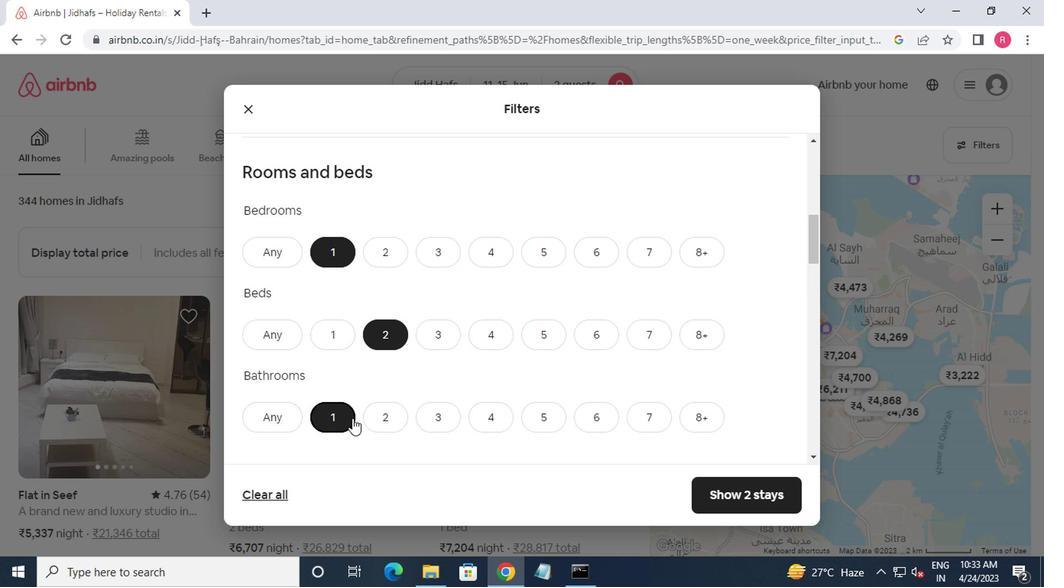 
Action: Mouse moved to (318, 357)
Screenshot: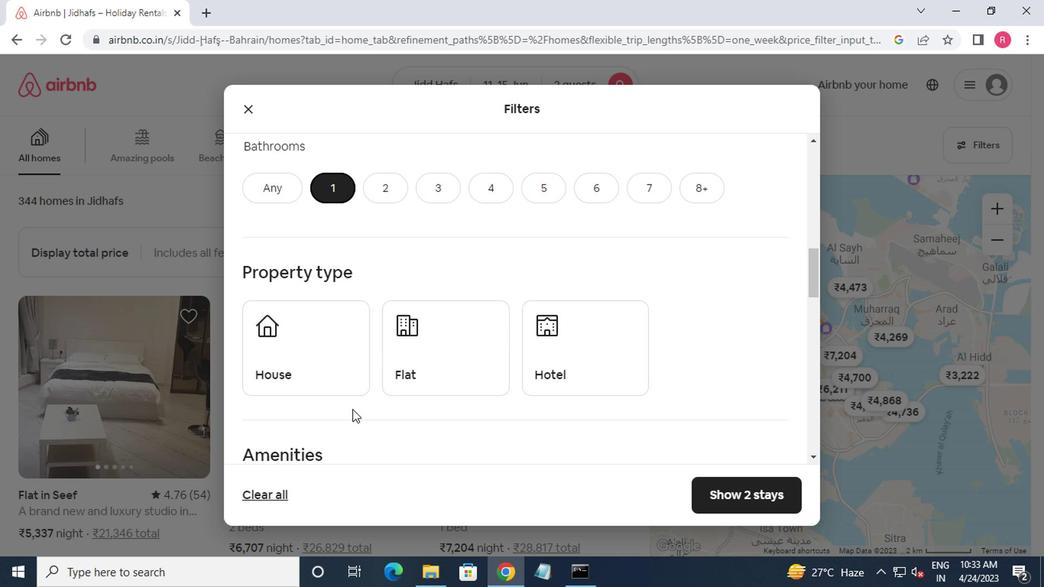 
Action: Mouse pressed left at (318, 357)
Screenshot: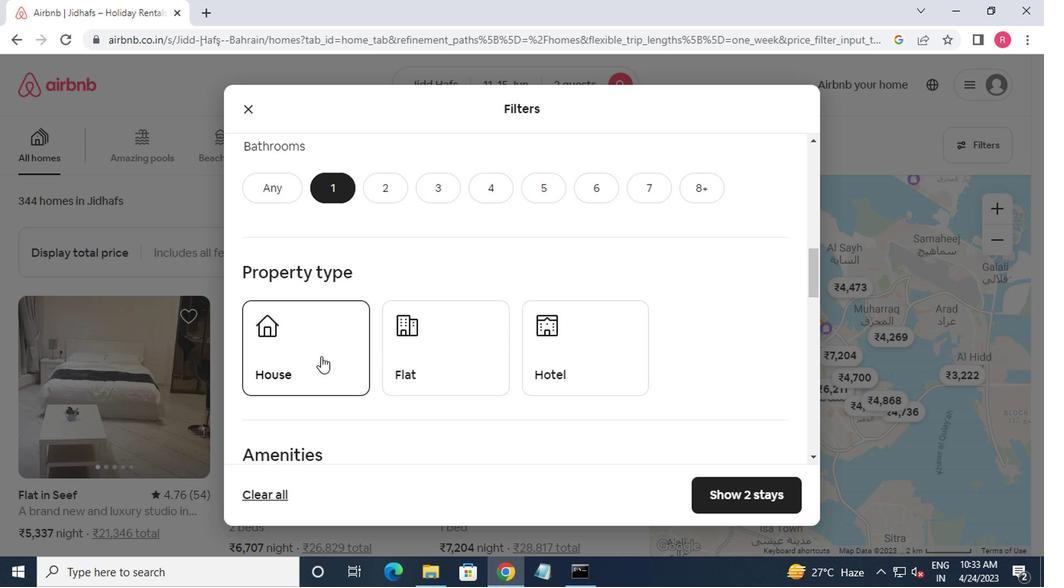 
Action: Mouse moved to (404, 371)
Screenshot: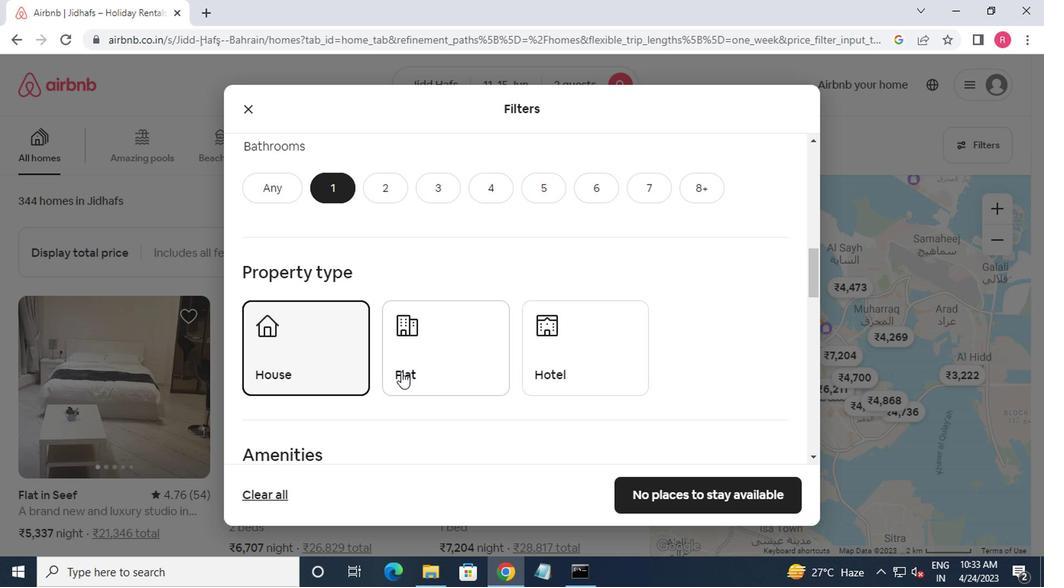 
Action: Mouse pressed left at (404, 371)
Screenshot: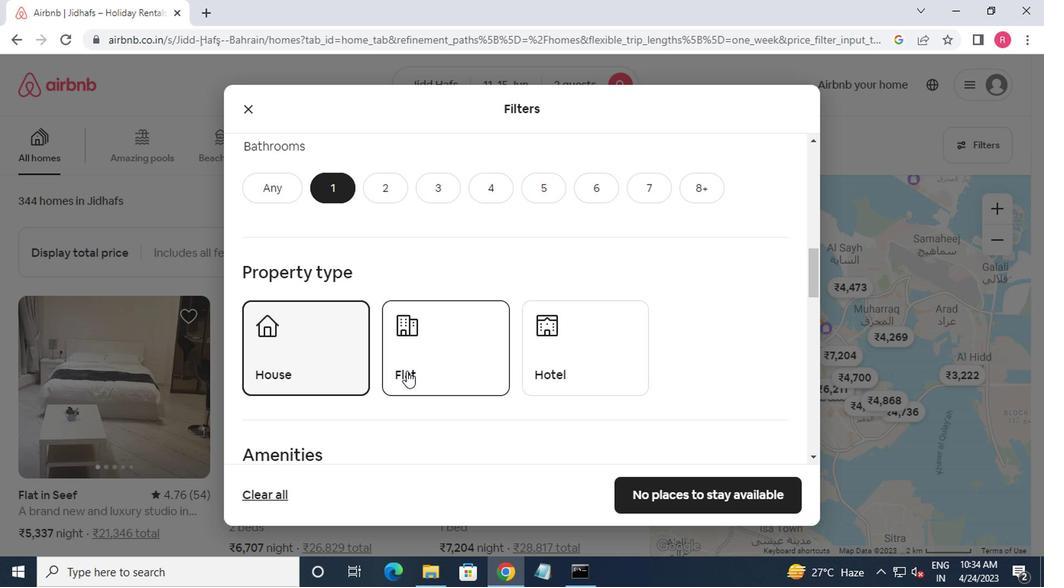 
Action: Mouse moved to (529, 354)
Screenshot: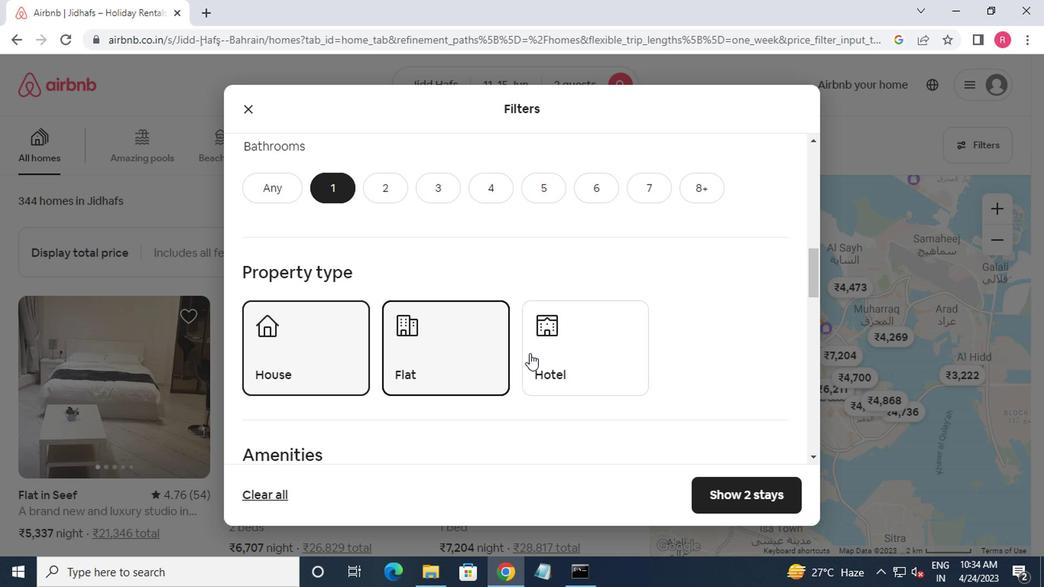 
Action: Mouse pressed left at (529, 354)
Screenshot: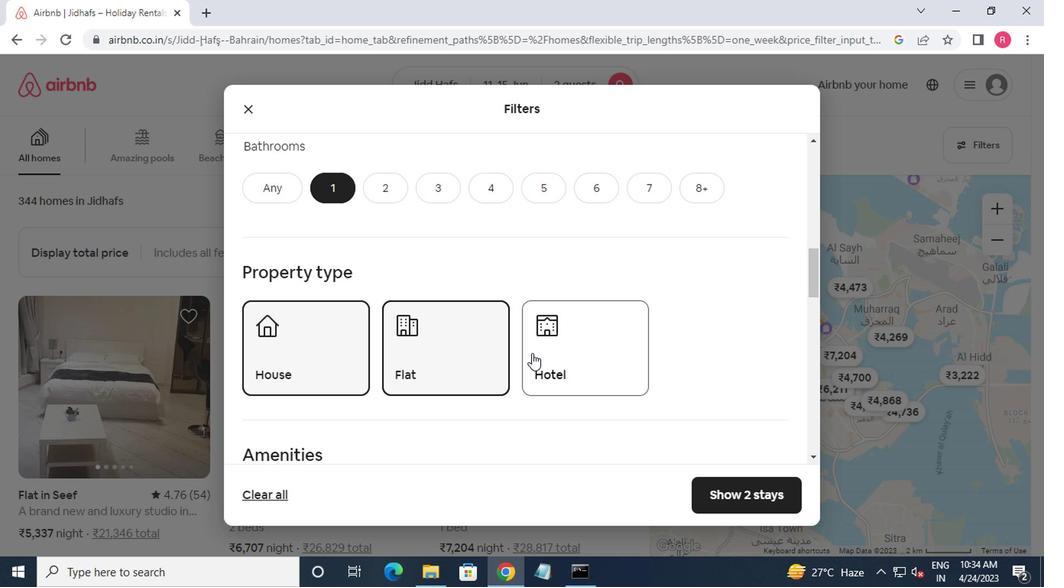 
Action: Mouse moved to (513, 362)
Screenshot: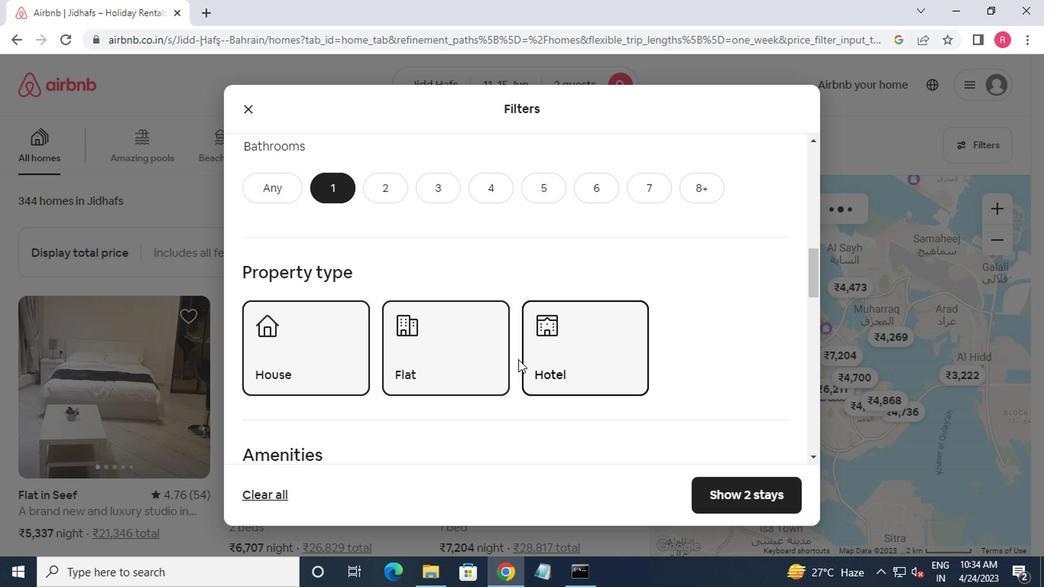 
Action: Mouse scrolled (513, 361) with delta (0, 0)
Screenshot: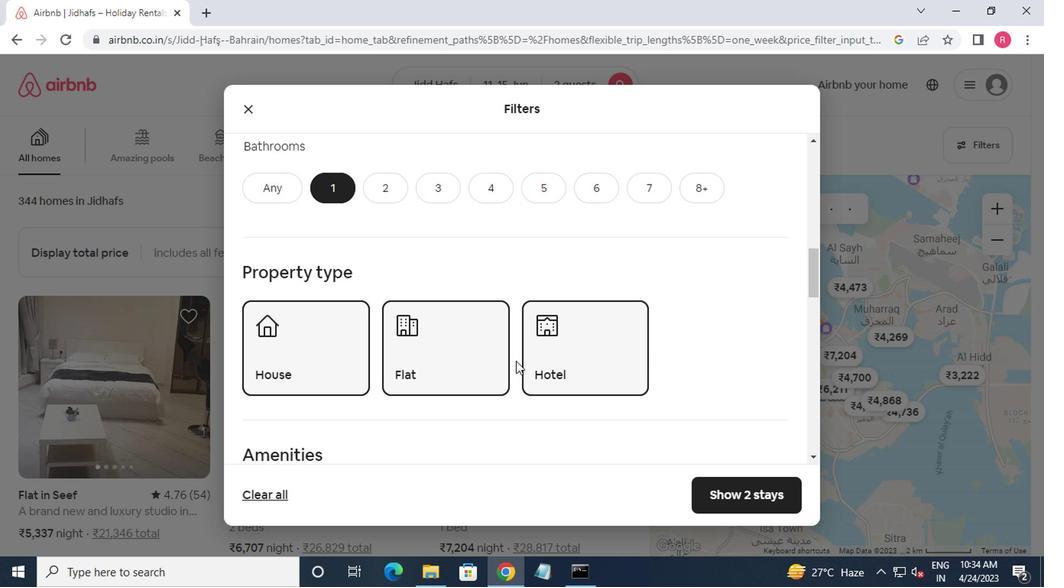 
Action: Mouse scrolled (513, 361) with delta (0, 0)
Screenshot: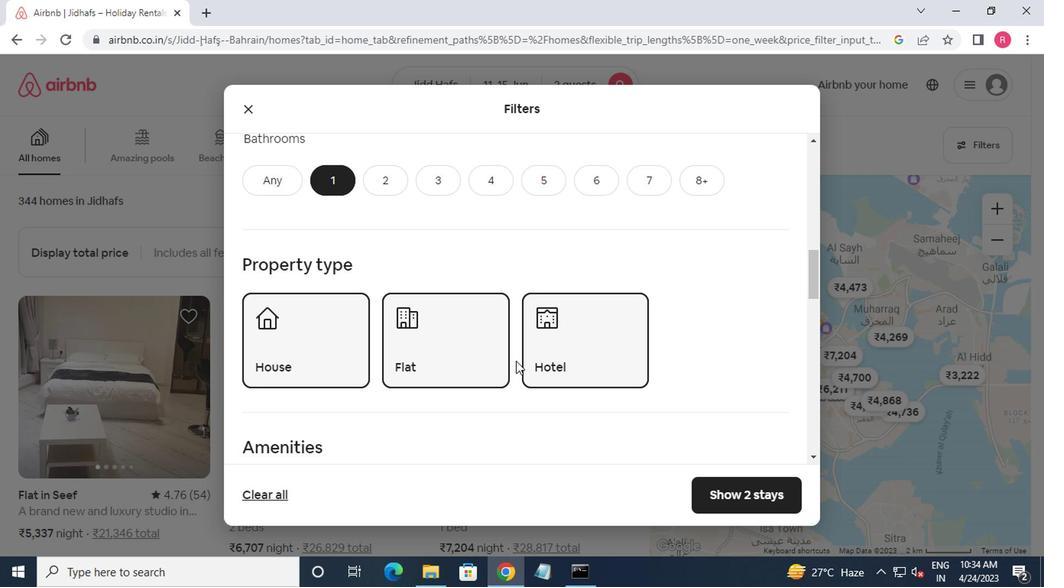 
Action: Mouse scrolled (513, 361) with delta (0, 0)
Screenshot: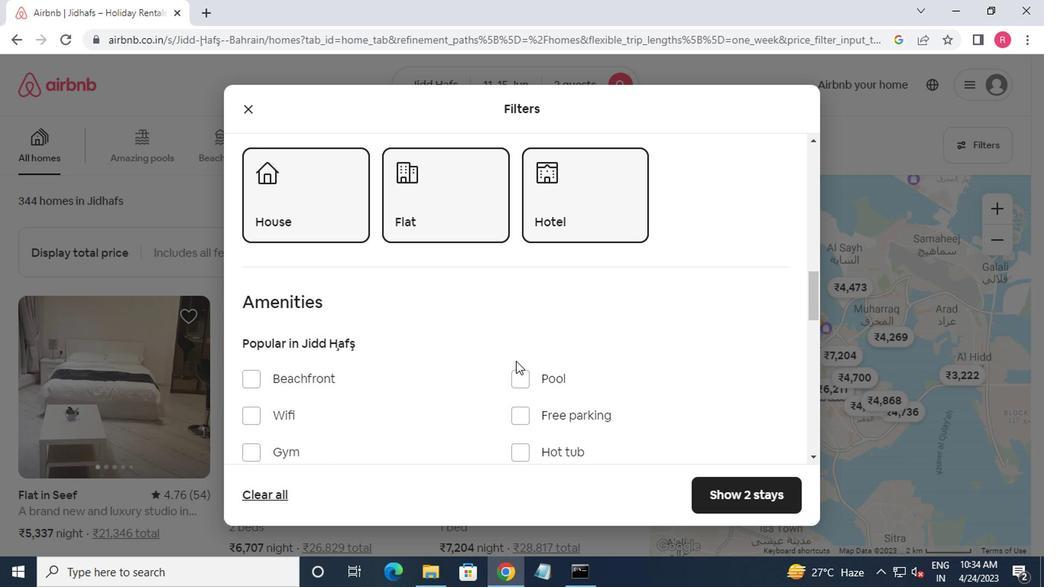 
Action: Mouse scrolled (513, 361) with delta (0, 0)
Screenshot: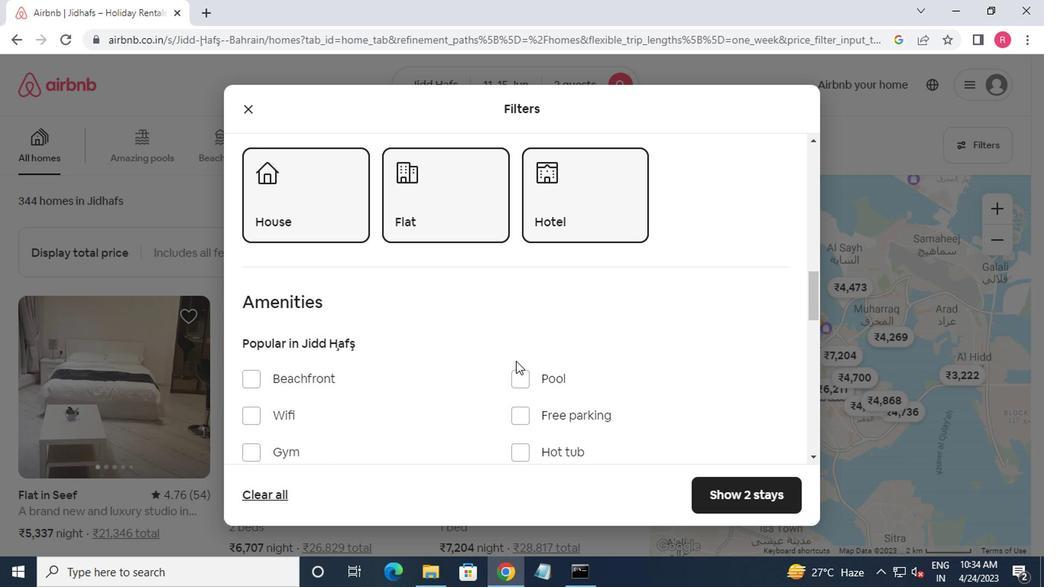 
Action: Mouse moved to (512, 363)
Screenshot: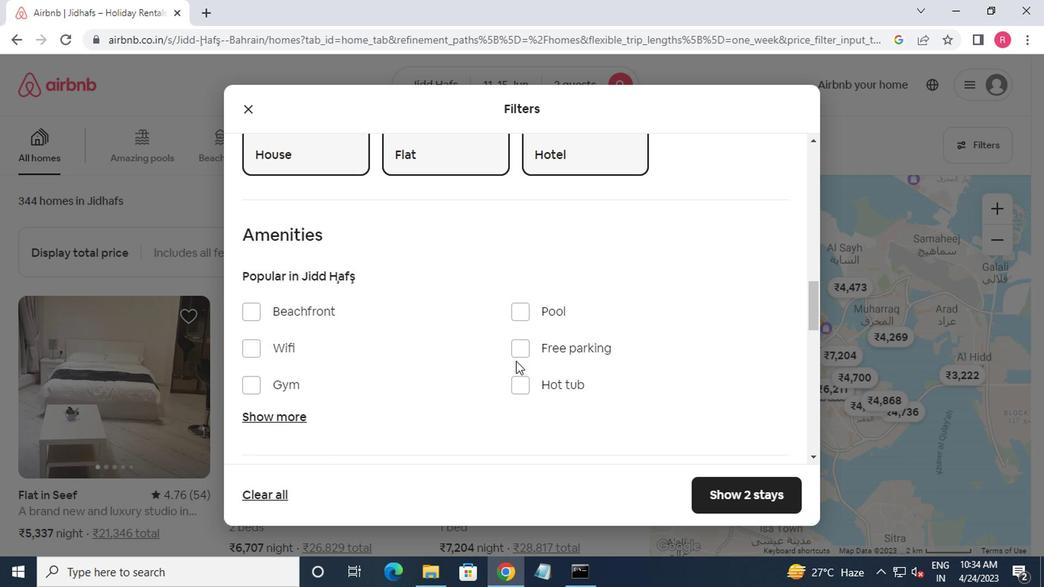 
Action: Mouse scrolled (512, 362) with delta (0, -1)
Screenshot: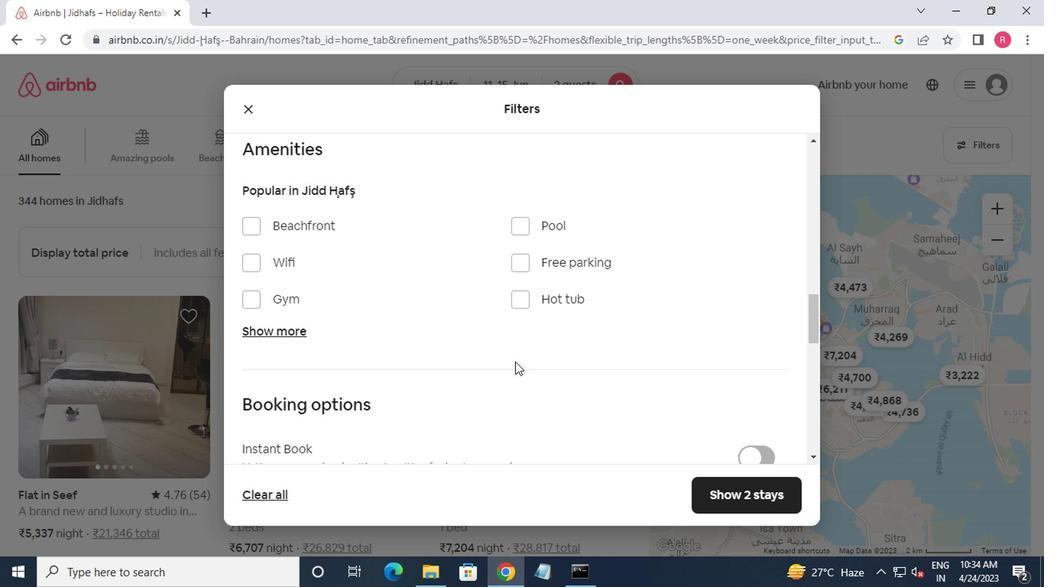 
Action: Mouse scrolled (512, 362) with delta (0, -1)
Screenshot: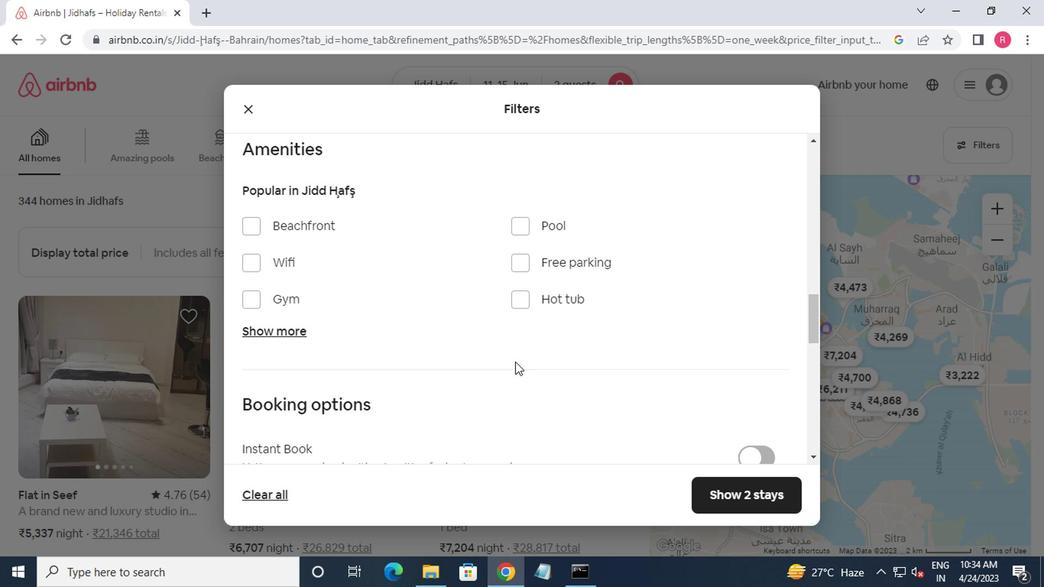 
Action: Mouse scrolled (512, 362) with delta (0, -1)
Screenshot: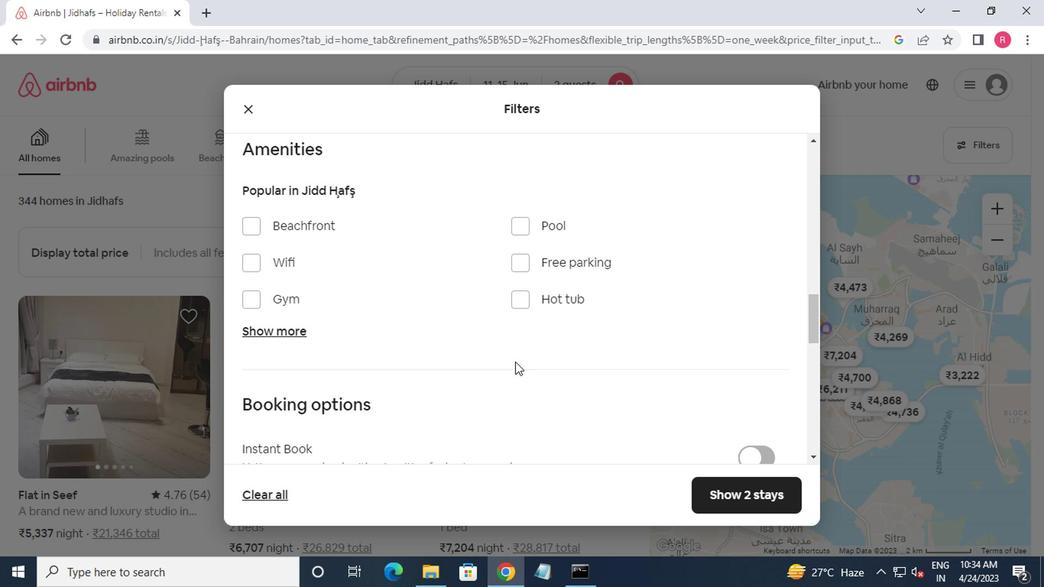 
Action: Mouse moved to (744, 279)
Screenshot: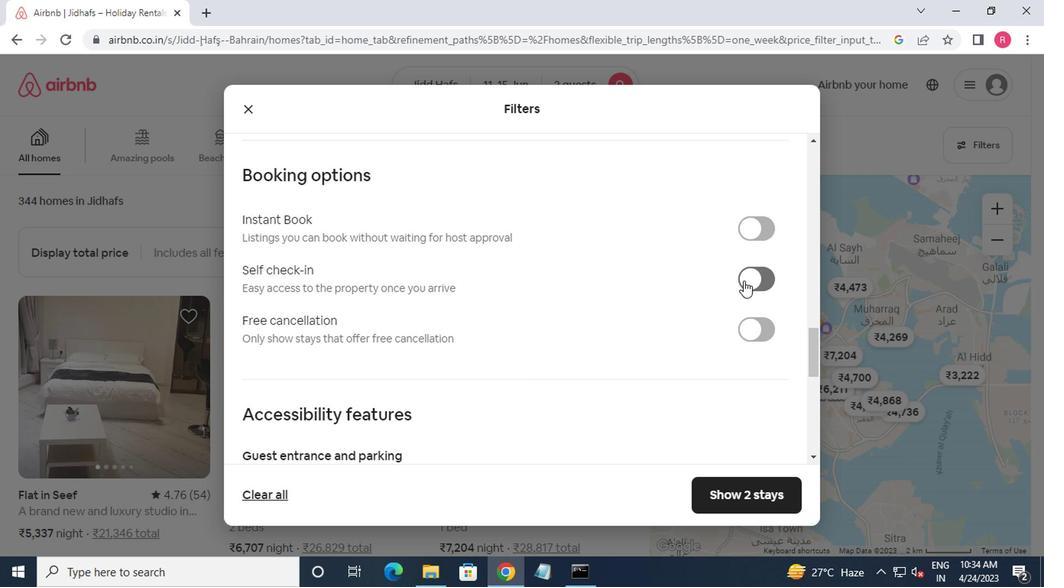 
Action: Mouse pressed left at (744, 279)
Screenshot: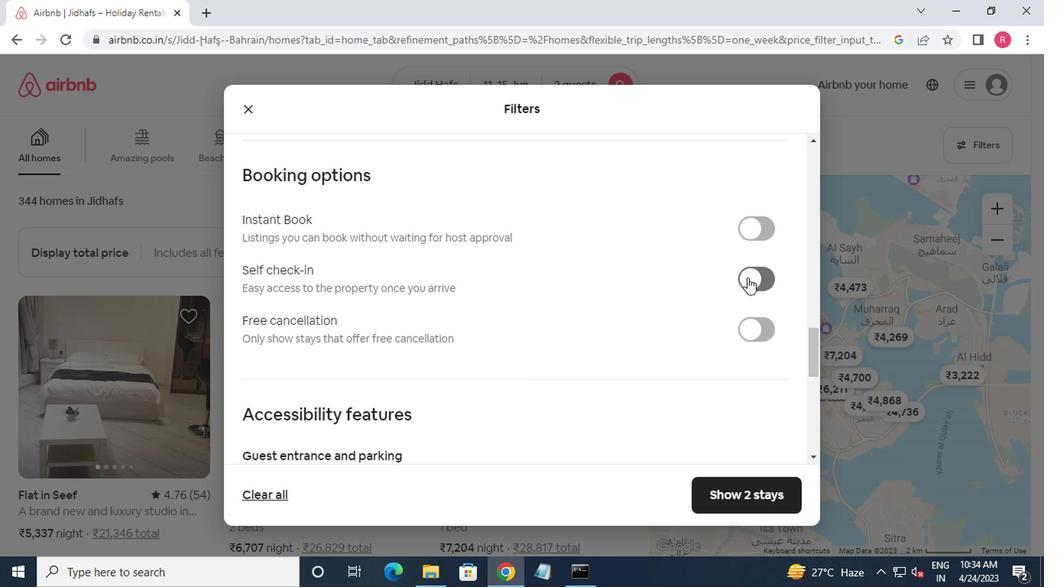 
Action: Mouse scrolled (744, 278) with delta (0, -1)
Screenshot: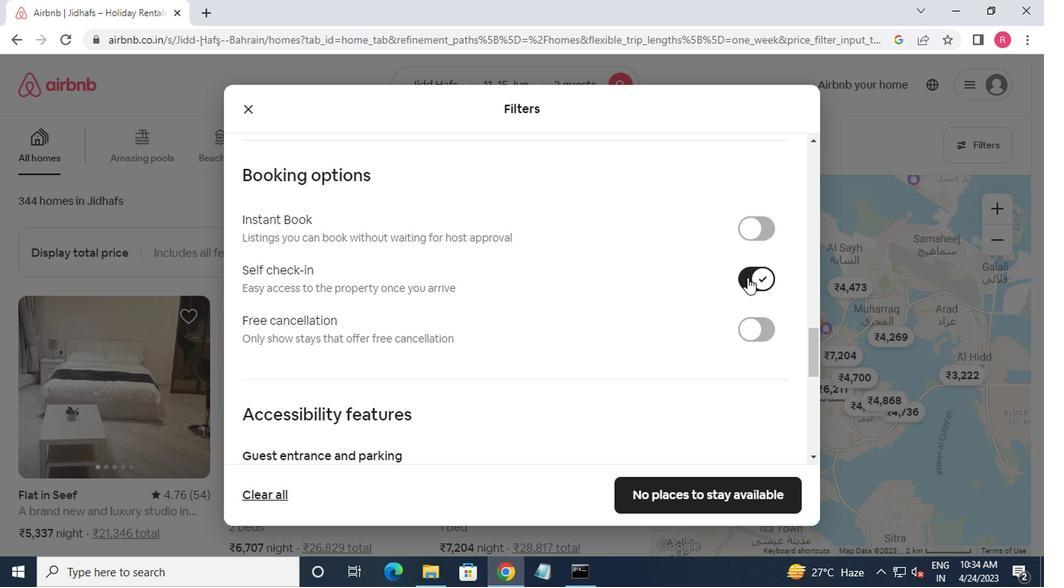 
Action: Mouse scrolled (744, 278) with delta (0, -1)
Screenshot: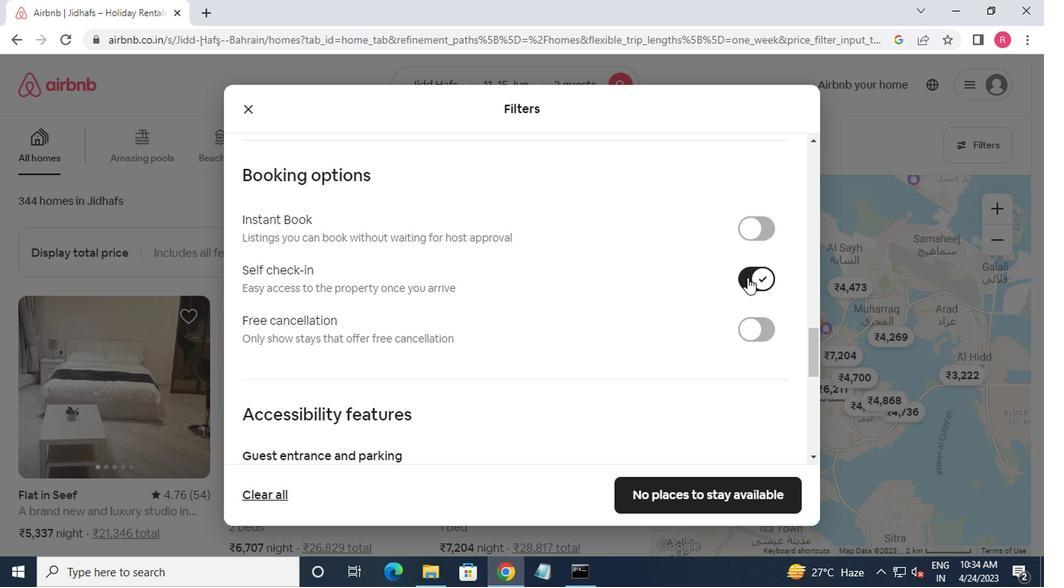 
Action: Mouse scrolled (744, 278) with delta (0, -1)
Screenshot: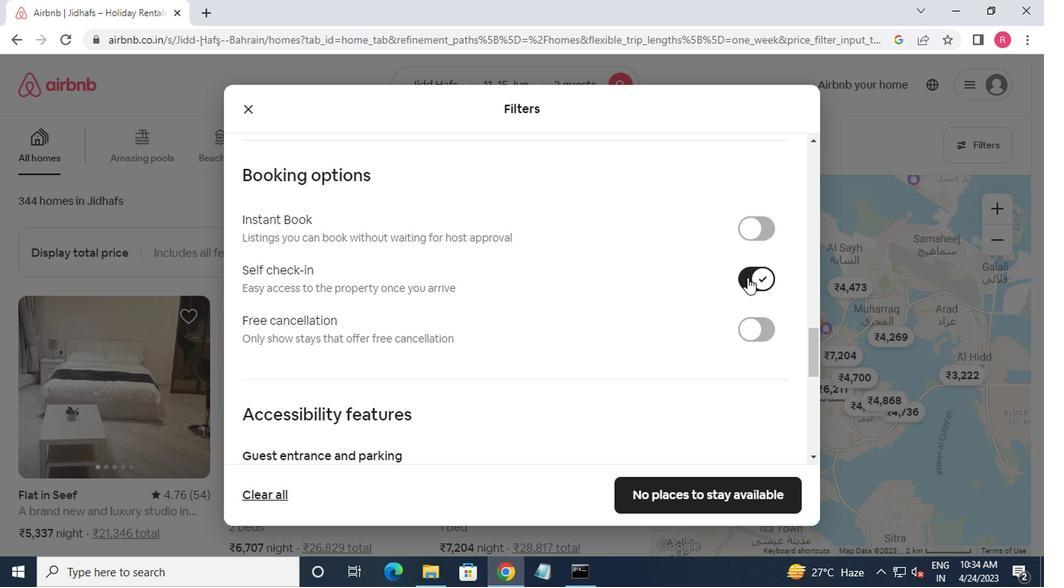 
Action: Mouse scrolled (744, 278) with delta (0, -1)
Screenshot: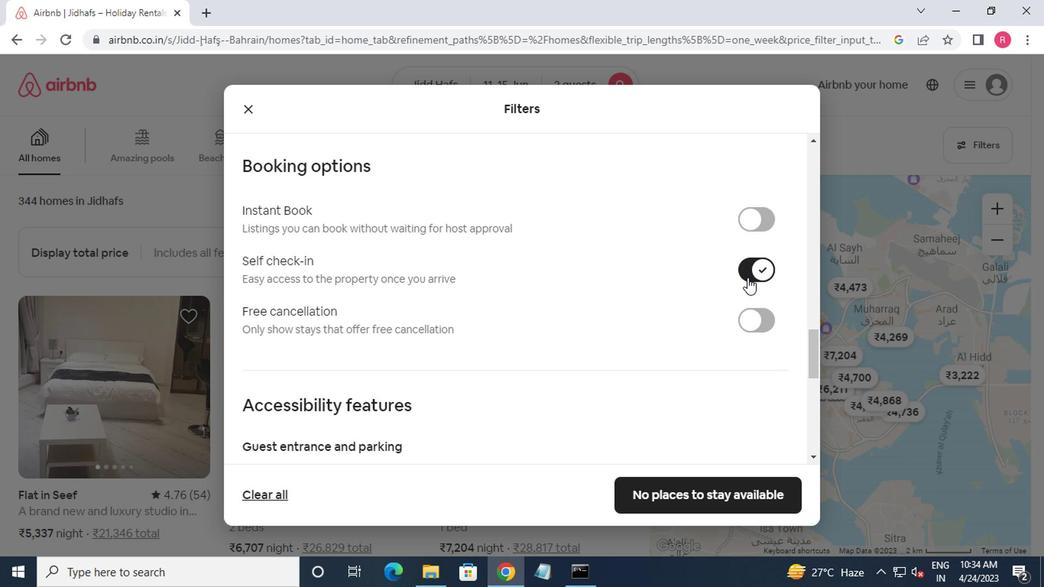 
Action: Mouse moved to (355, 411)
Screenshot: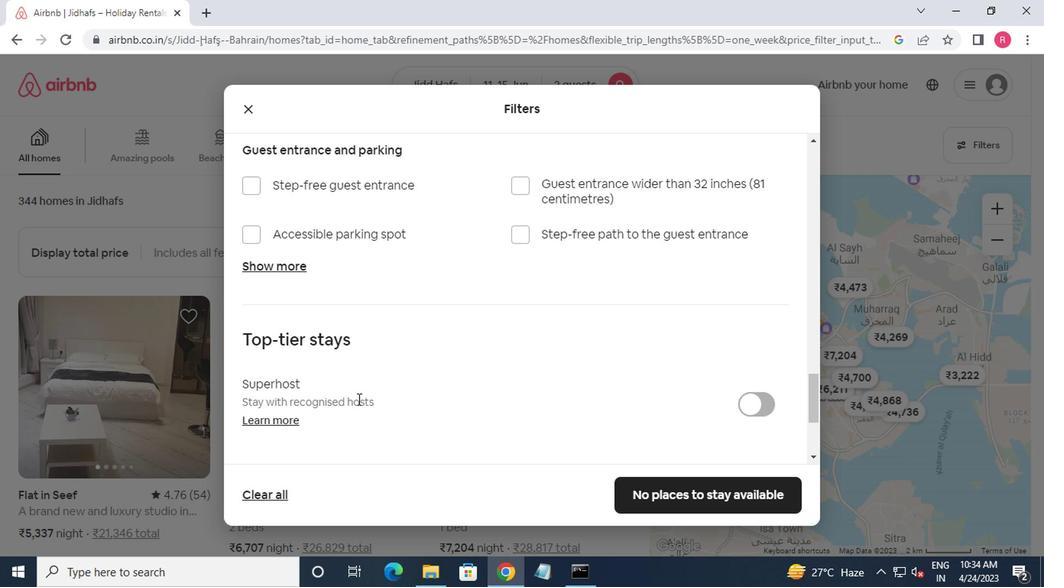 
Action: Mouse scrolled (355, 410) with delta (0, -1)
Screenshot: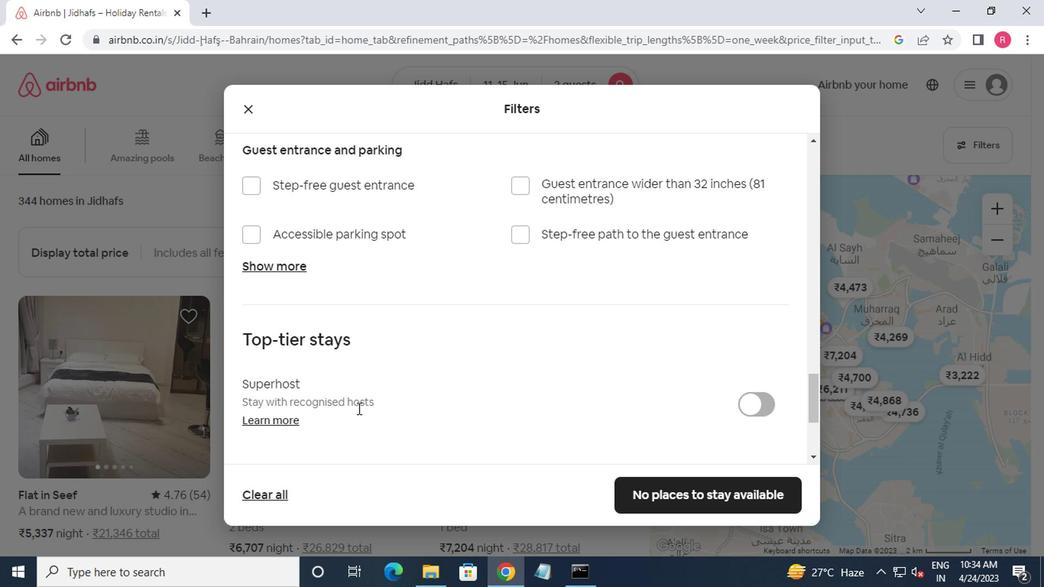 
Action: Mouse scrolled (355, 410) with delta (0, -1)
Screenshot: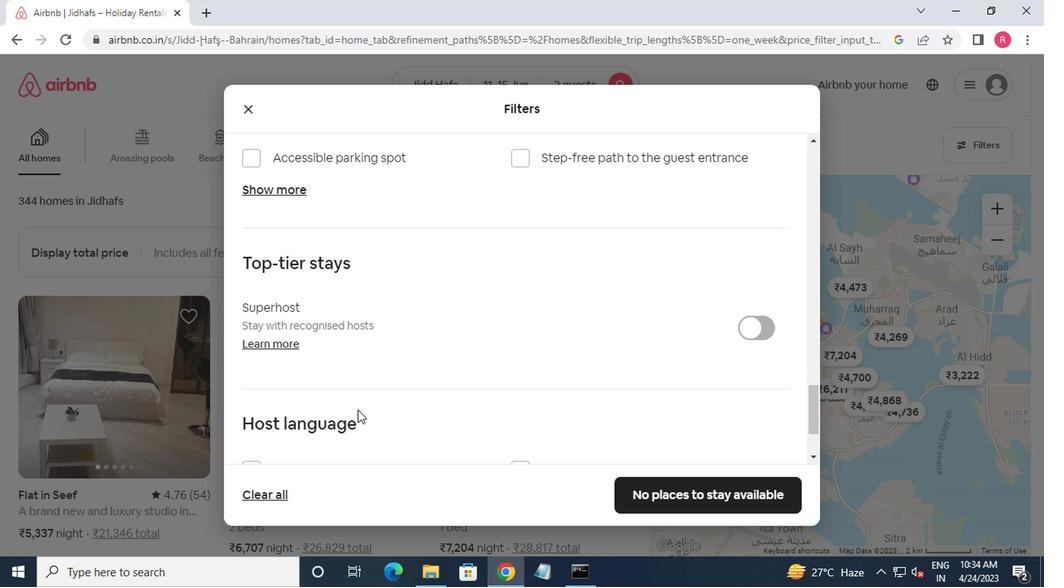 
Action: Mouse scrolled (355, 410) with delta (0, -1)
Screenshot: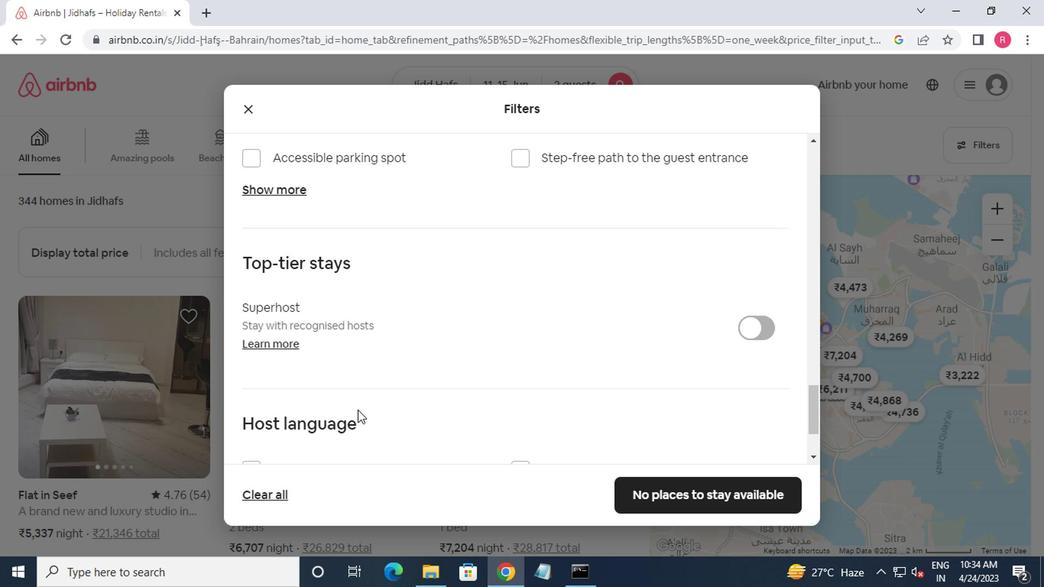 
Action: Mouse moved to (253, 362)
Screenshot: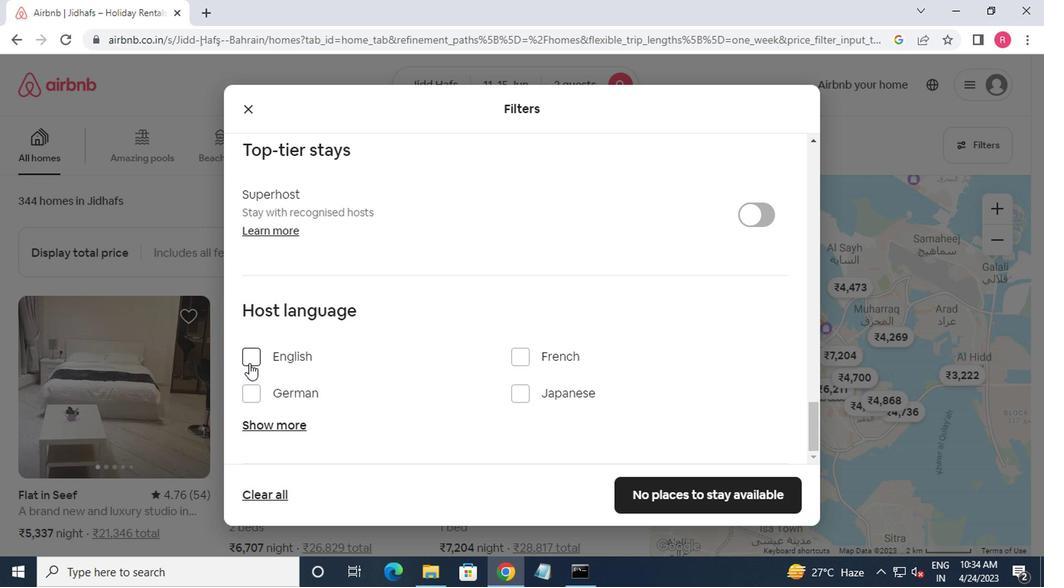 
Action: Mouse pressed left at (253, 362)
Screenshot: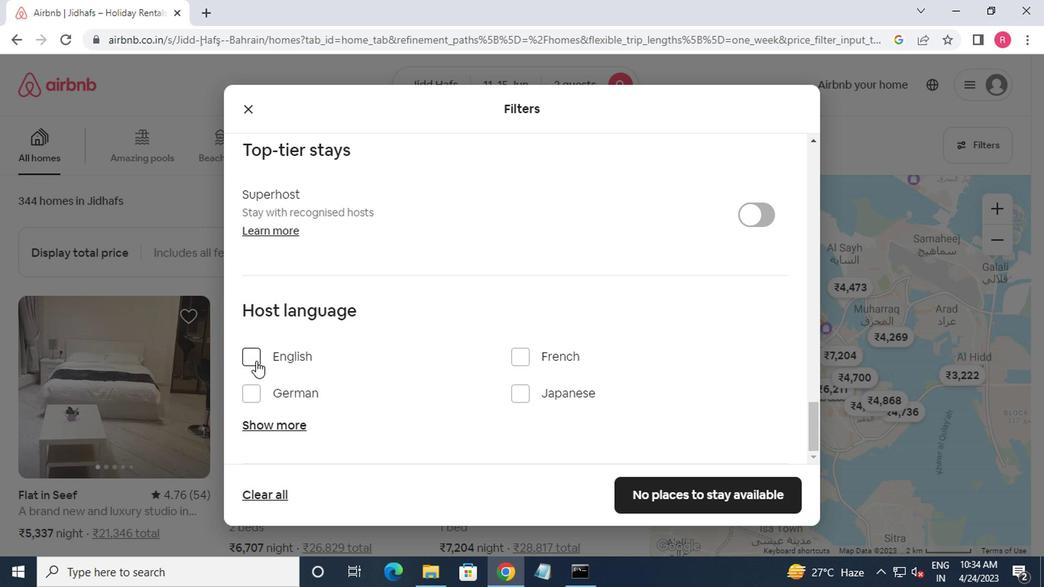 
Action: Mouse moved to (636, 497)
Screenshot: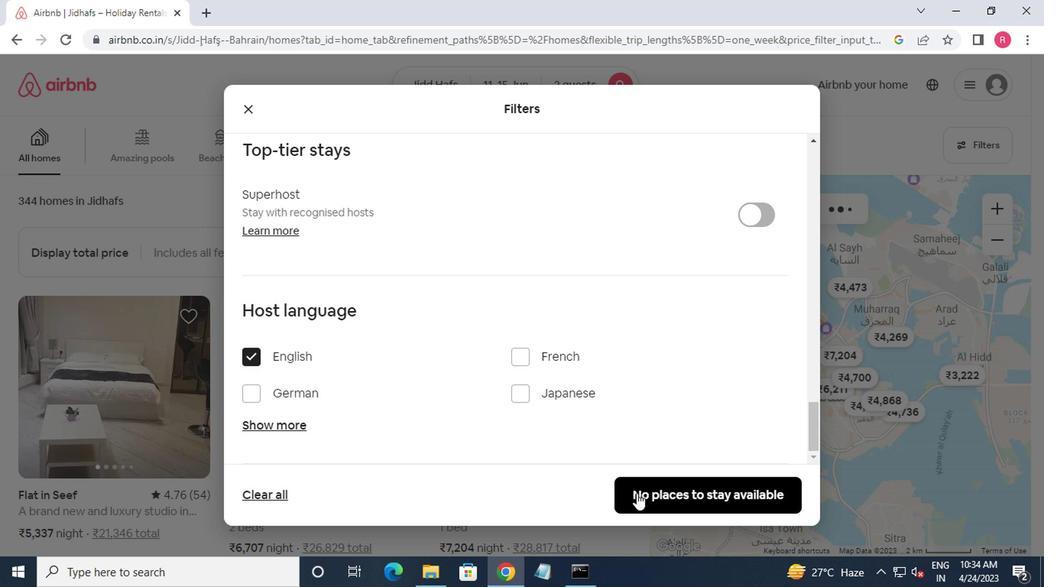 
Action: Mouse pressed left at (636, 497)
Screenshot: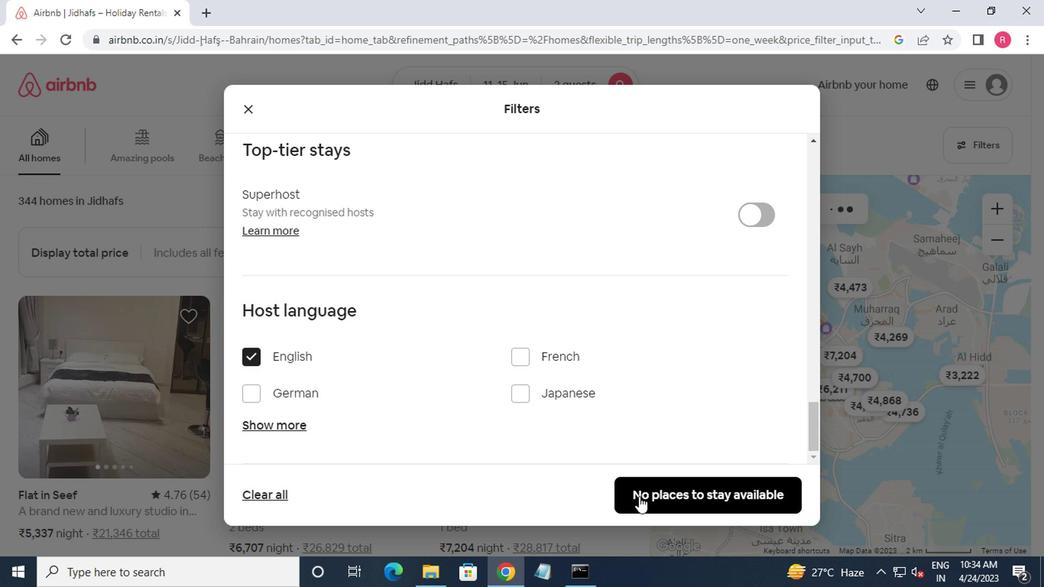 
Action: Mouse moved to (566, 480)
Screenshot: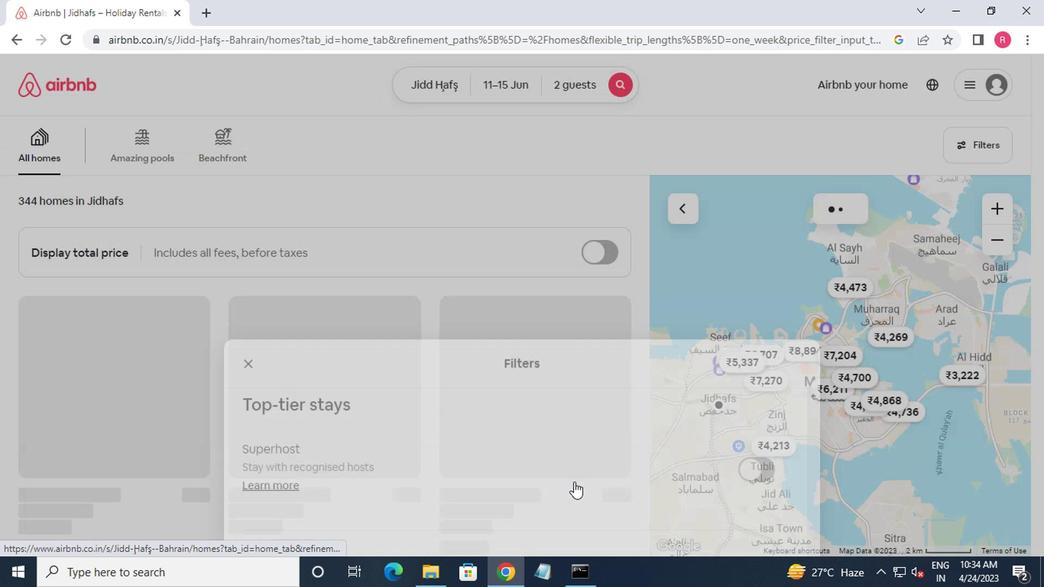 
